 Task: Establish relationship between product and inventory object.
Action: Mouse moved to (938, 78)
Screenshot: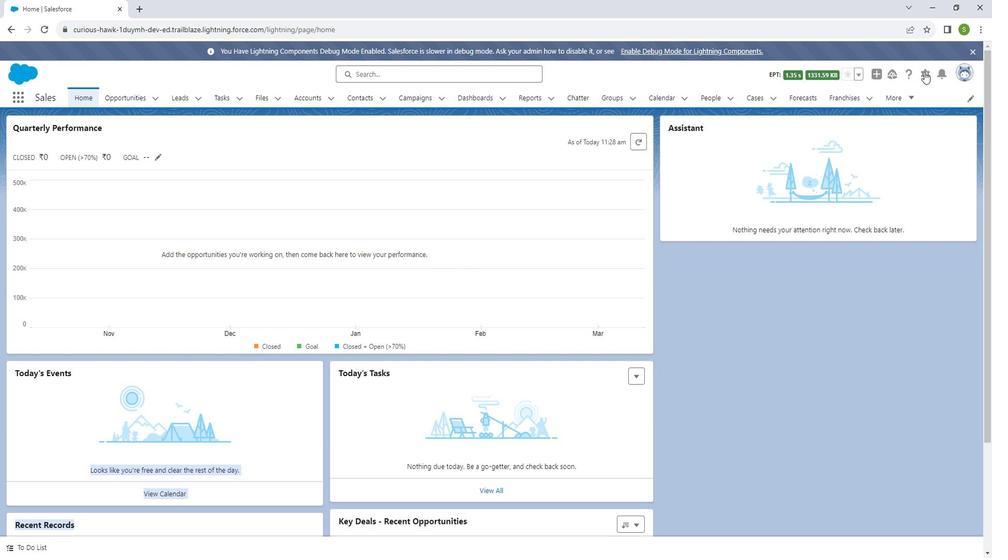 
Action: Mouse pressed left at (938, 78)
Screenshot: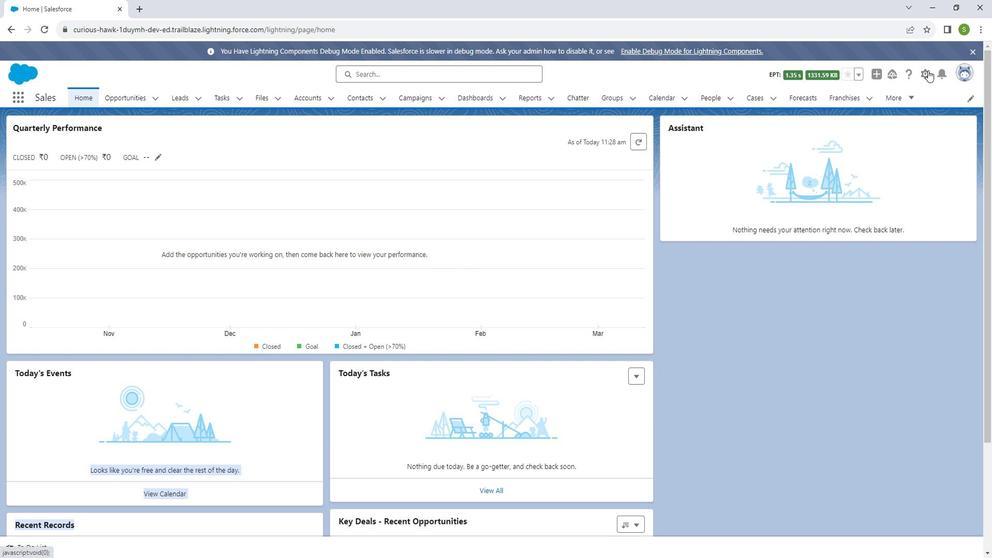 
Action: Mouse moved to (914, 111)
Screenshot: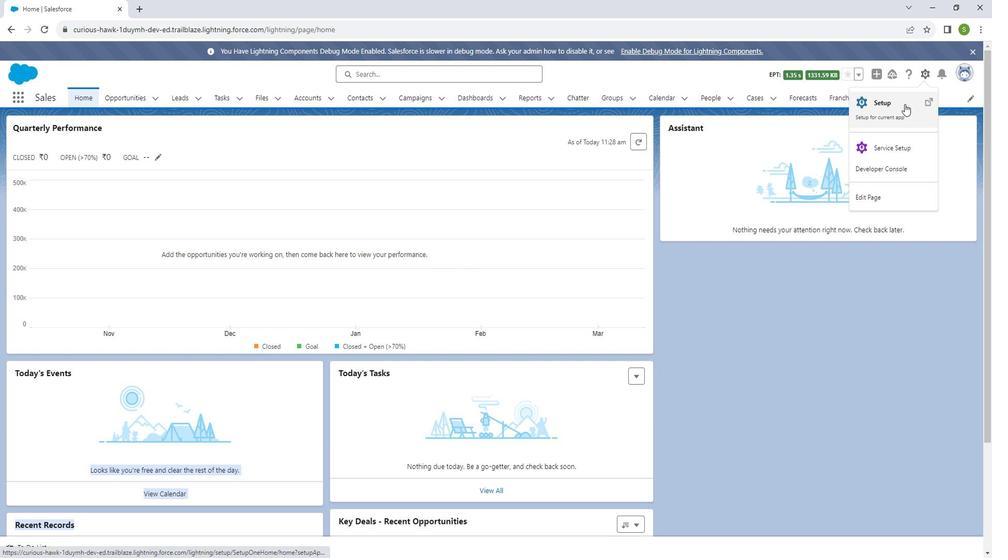 
Action: Mouse pressed left at (914, 111)
Screenshot: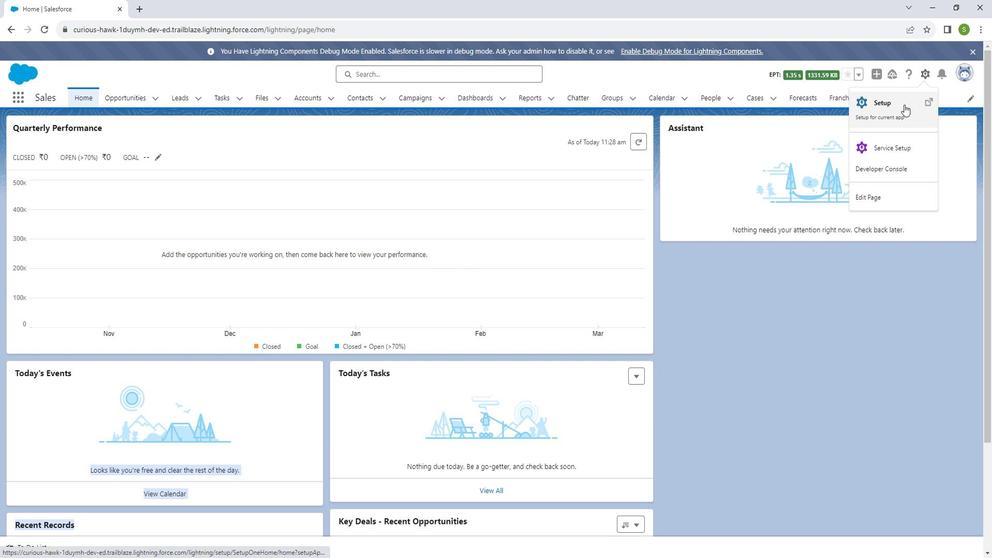 
Action: Mouse moved to (157, 103)
Screenshot: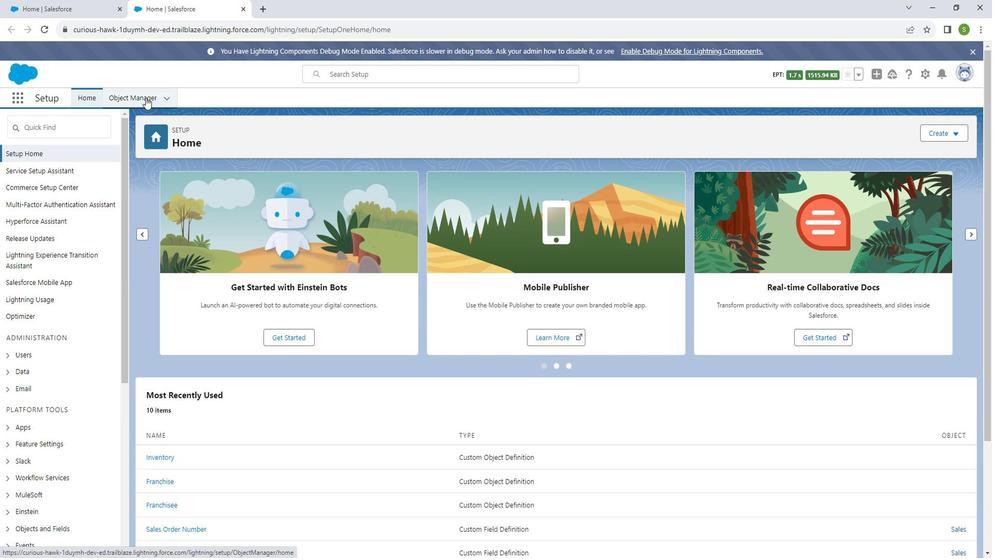 
Action: Mouse pressed left at (157, 103)
Screenshot: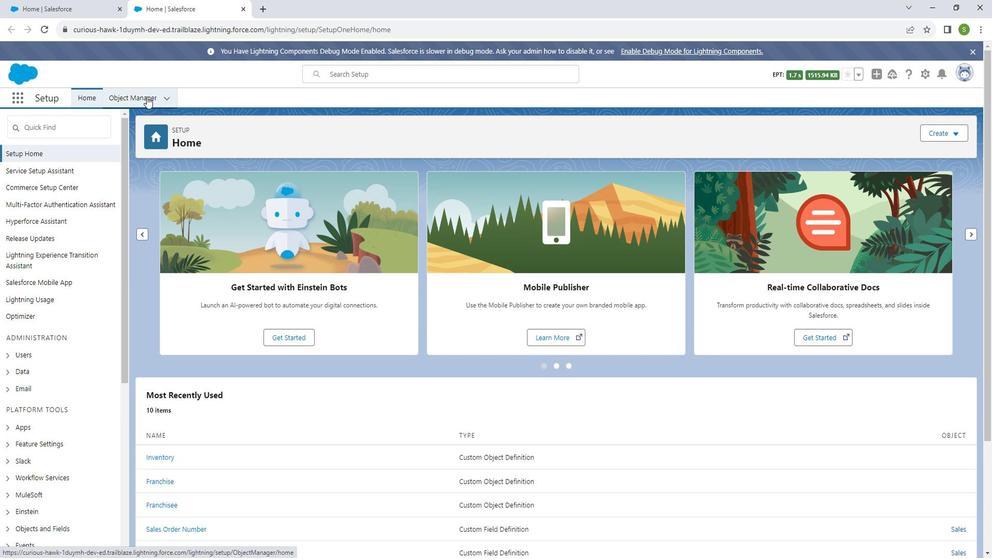 
Action: Mouse moved to (801, 140)
Screenshot: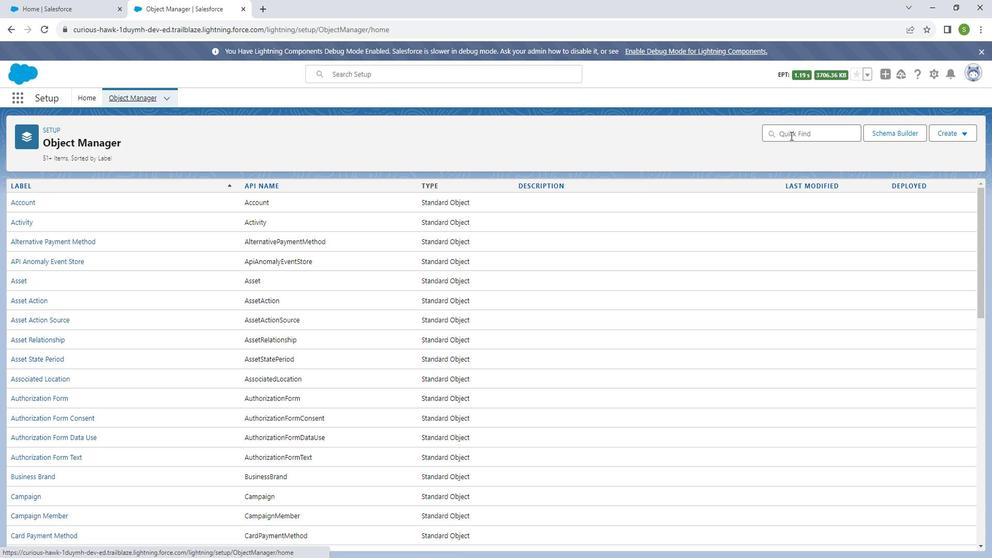 
Action: Mouse pressed left at (801, 140)
Screenshot: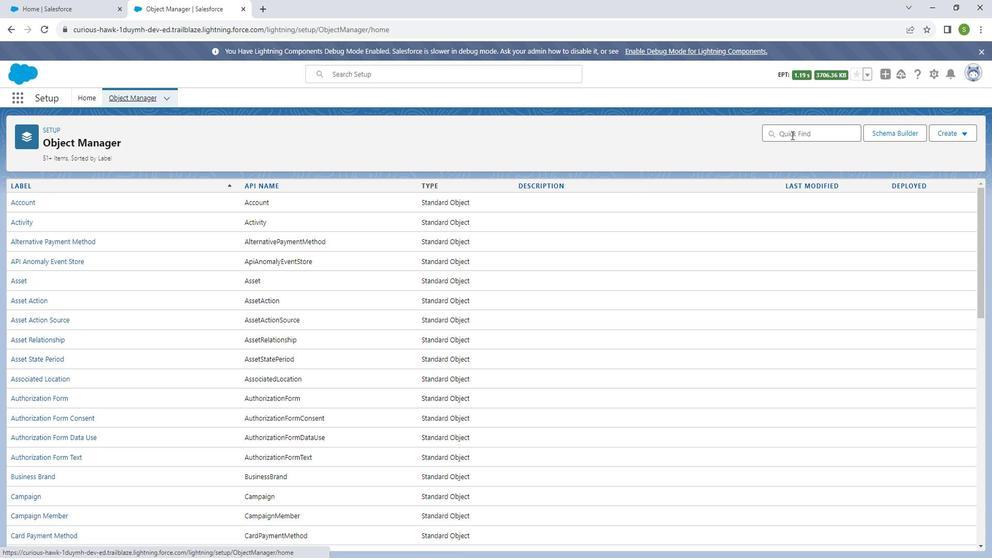 
Action: Mouse moved to (798, 143)
Screenshot: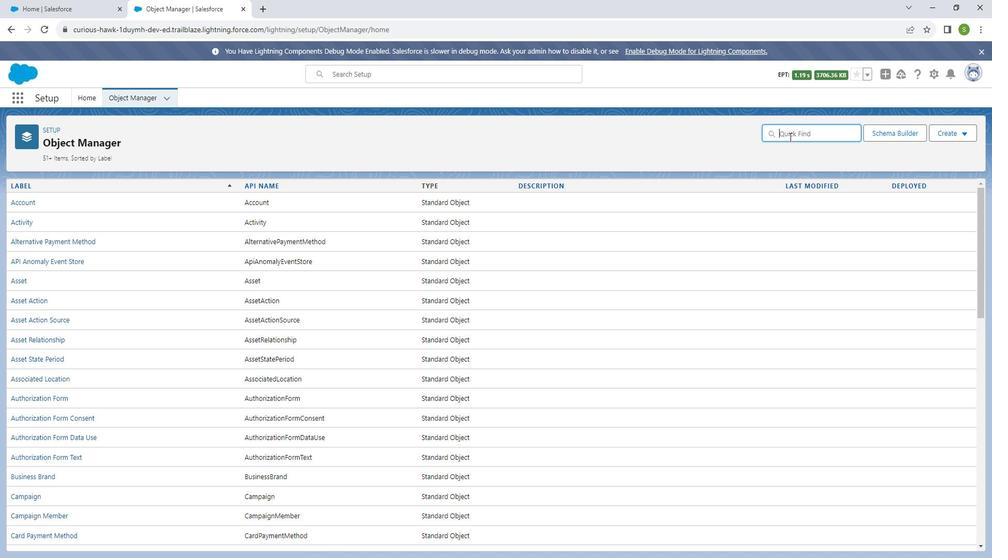 
Action: Key pressed in
Screenshot: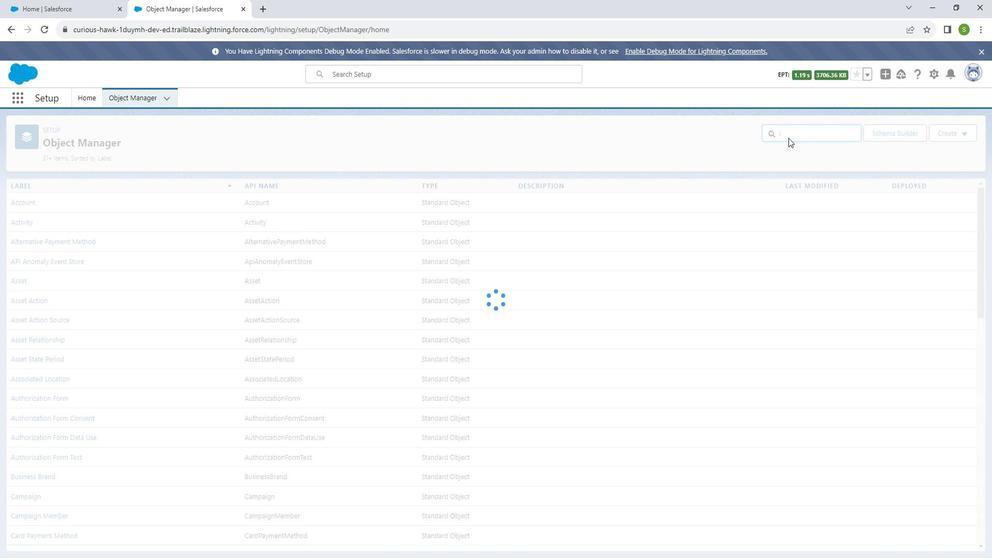 
Action: Mouse moved to (746, 166)
Screenshot: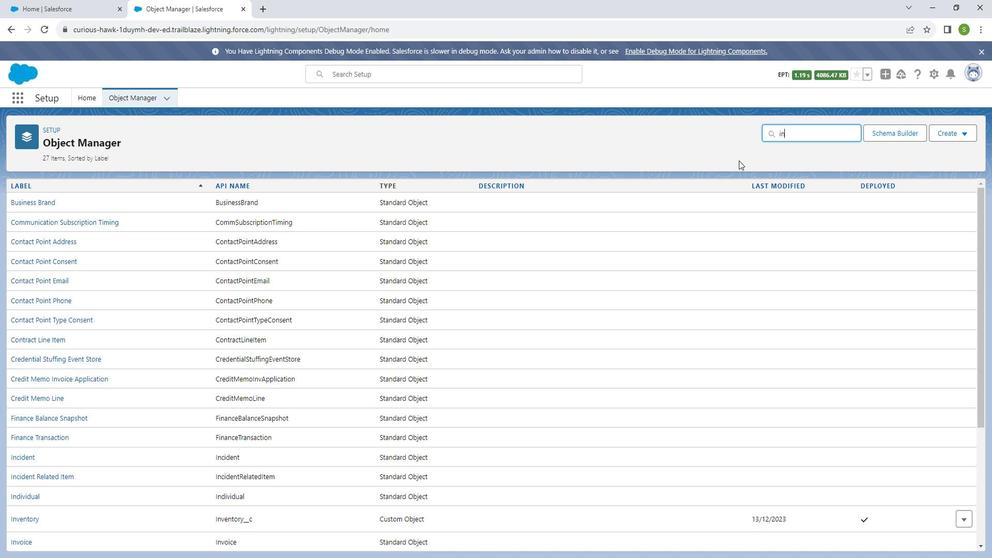 
Action: Key pressed ventory
Screenshot: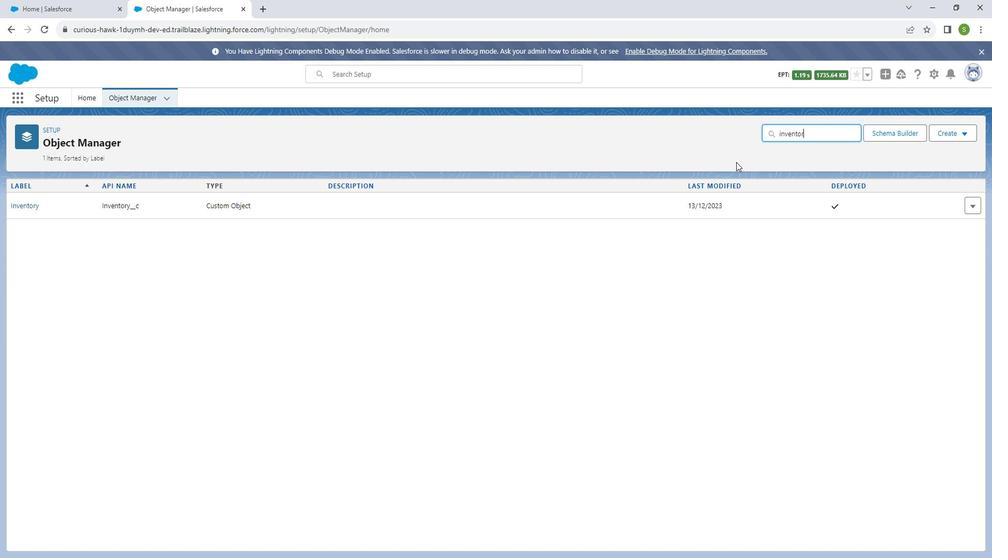 
Action: Mouse moved to (37, 207)
Screenshot: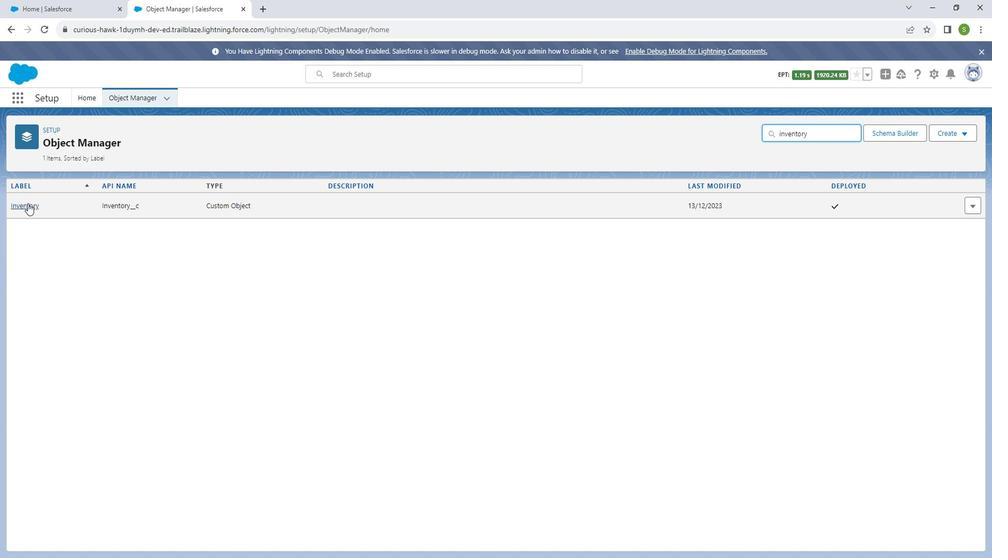 
Action: Mouse pressed left at (37, 207)
Screenshot: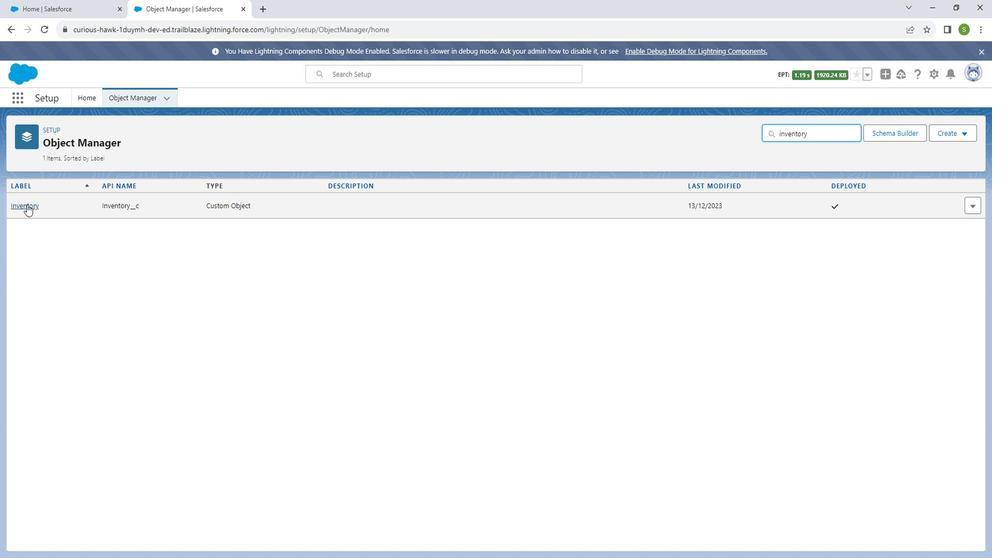 
Action: Mouse moved to (36, 208)
Screenshot: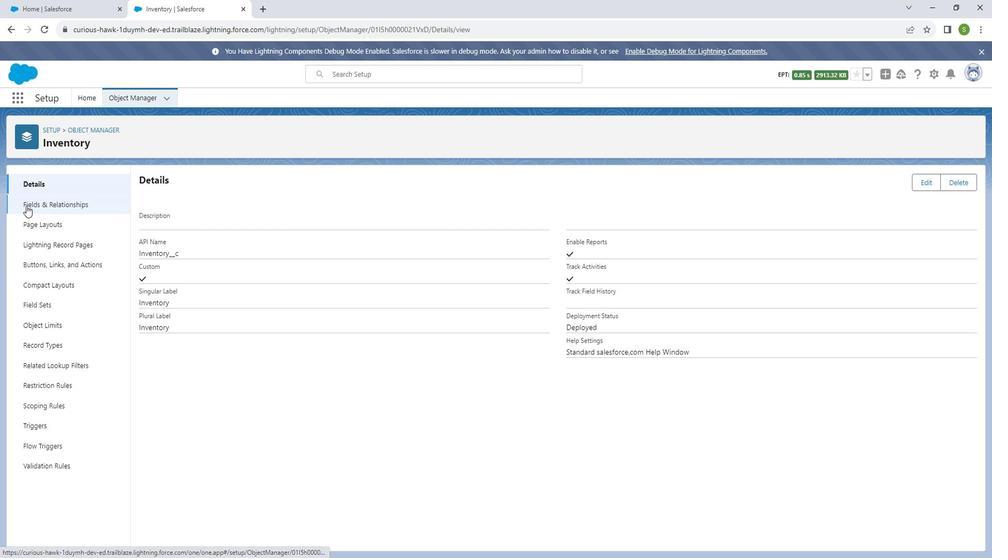 
Action: Mouse pressed left at (36, 208)
Screenshot: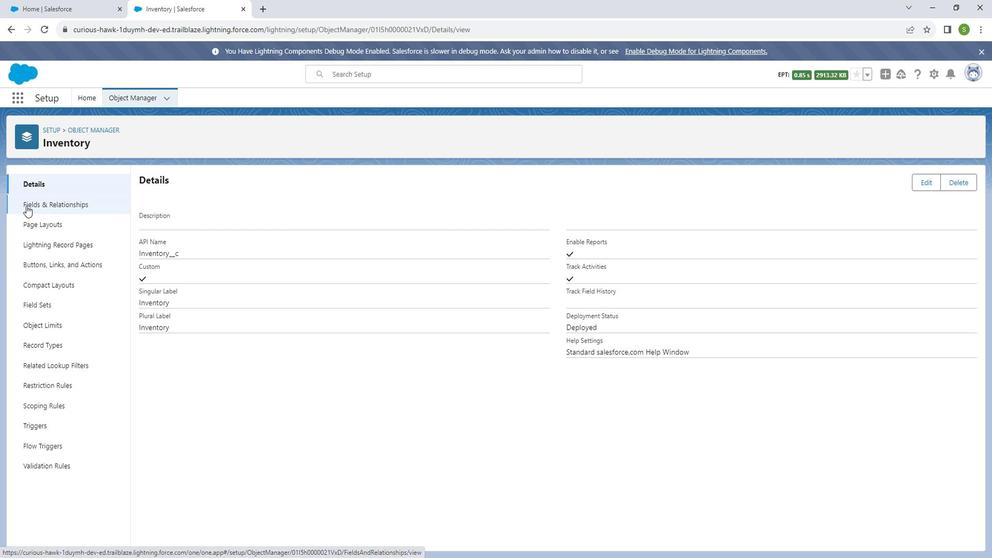 
Action: Mouse moved to (758, 183)
Screenshot: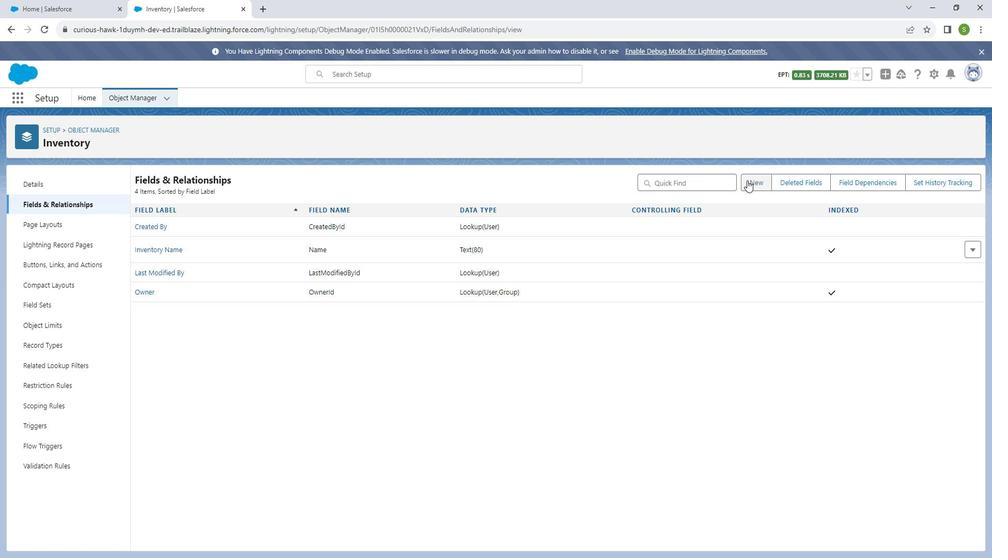 
Action: Mouse pressed left at (758, 183)
Screenshot: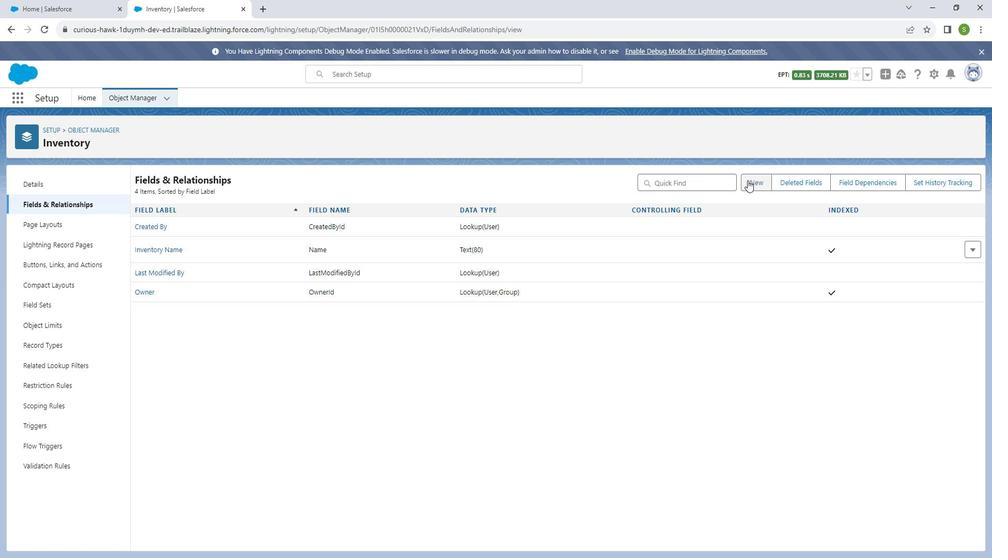 
Action: Mouse moved to (161, 370)
Screenshot: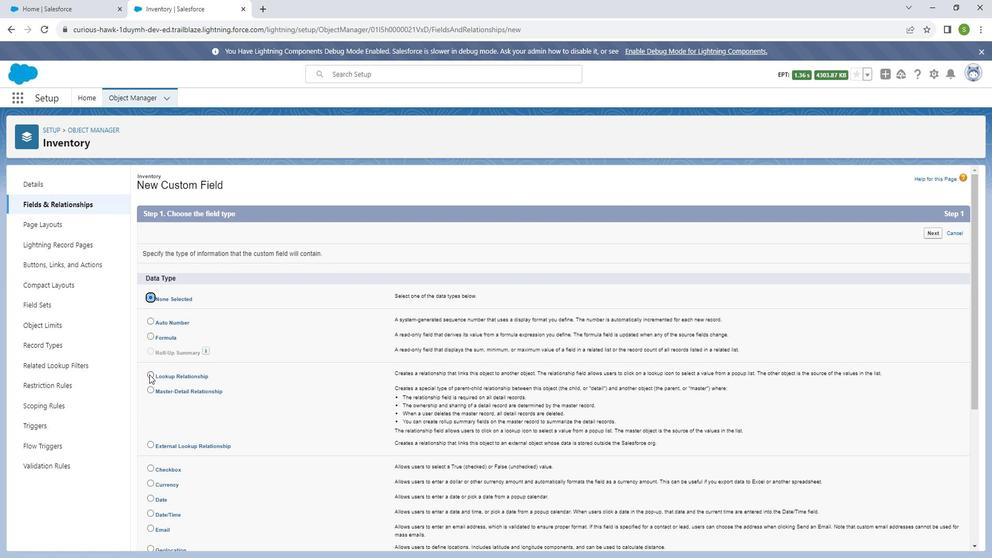 
Action: Mouse pressed left at (161, 370)
Screenshot: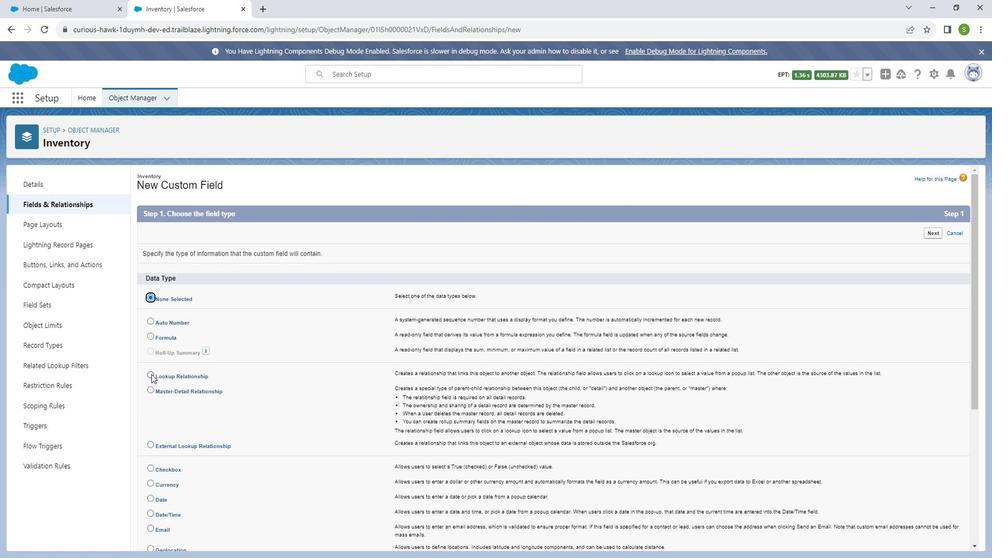 
Action: Mouse moved to (940, 231)
Screenshot: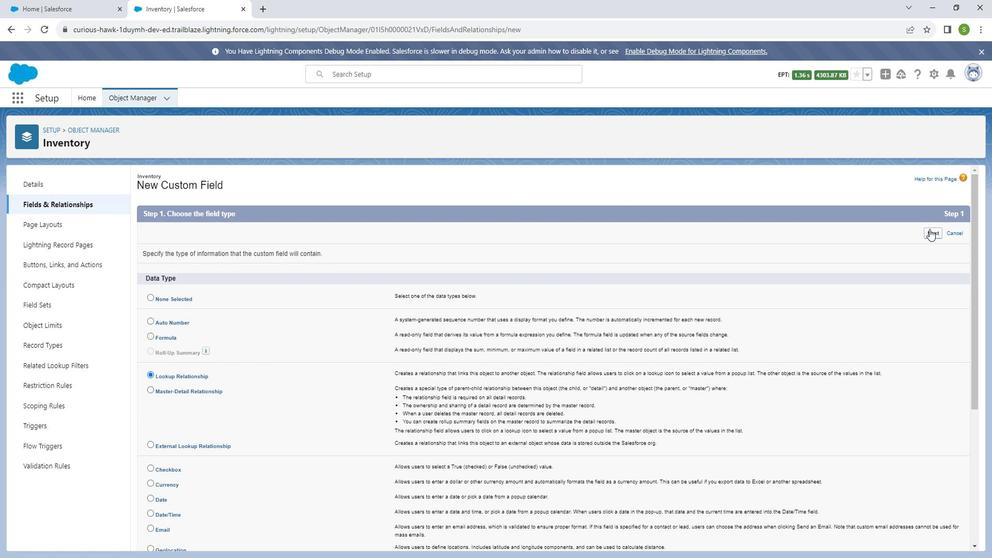 
Action: Mouse pressed left at (940, 231)
Screenshot: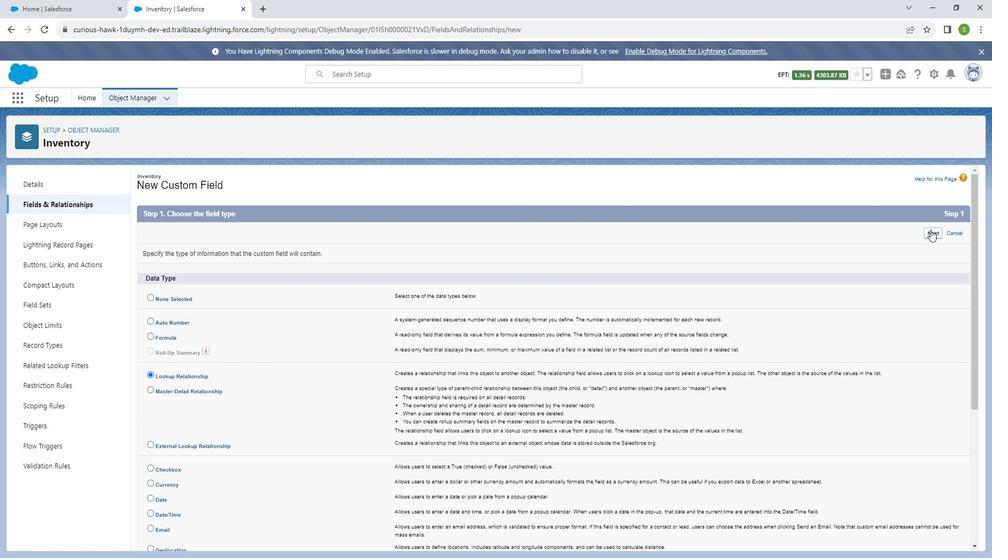 
Action: Mouse moved to (441, 277)
Screenshot: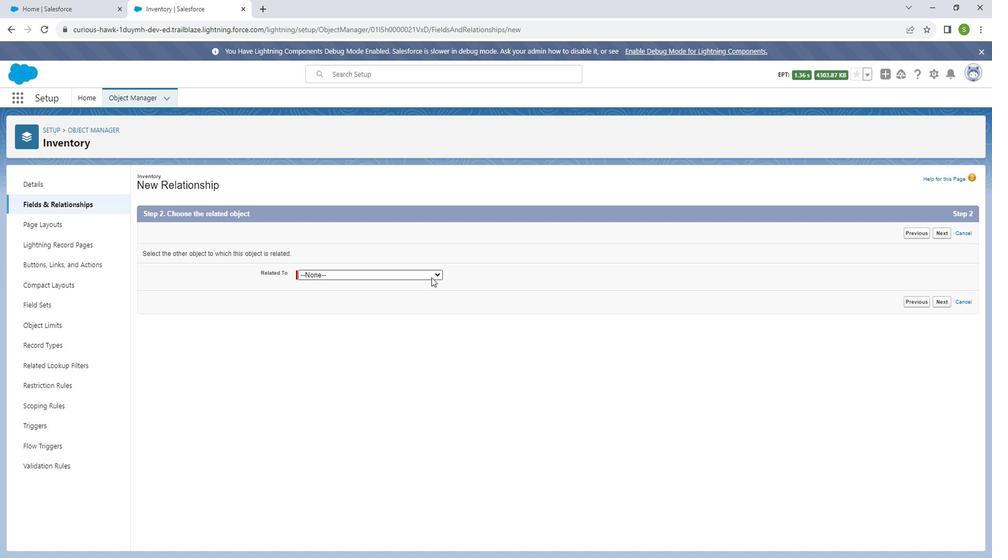 
Action: Mouse pressed left at (441, 277)
Screenshot: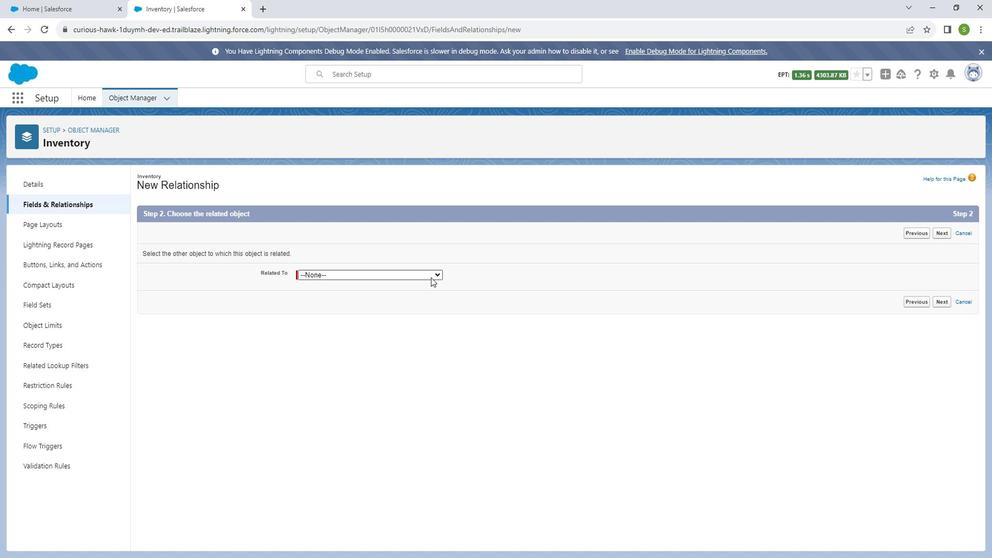 
Action: Mouse moved to (421, 318)
Screenshot: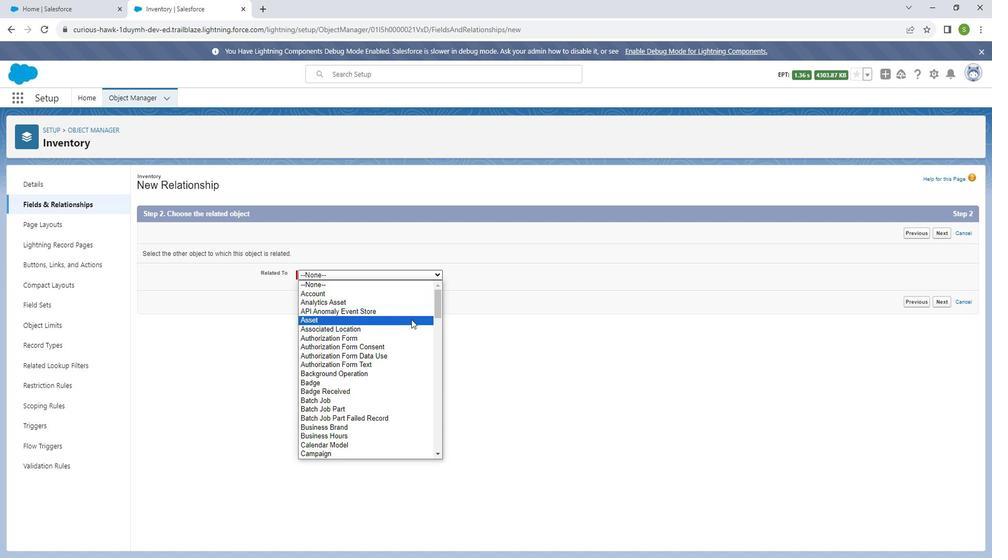 
Action: Mouse scrolled (421, 317) with delta (0, 0)
Screenshot: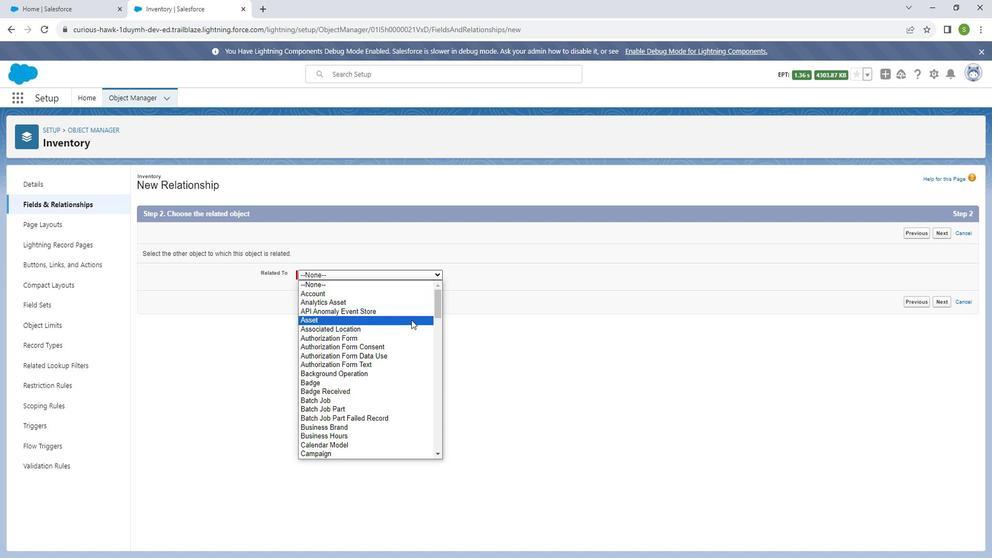 
Action: Mouse moved to (385, 423)
Screenshot: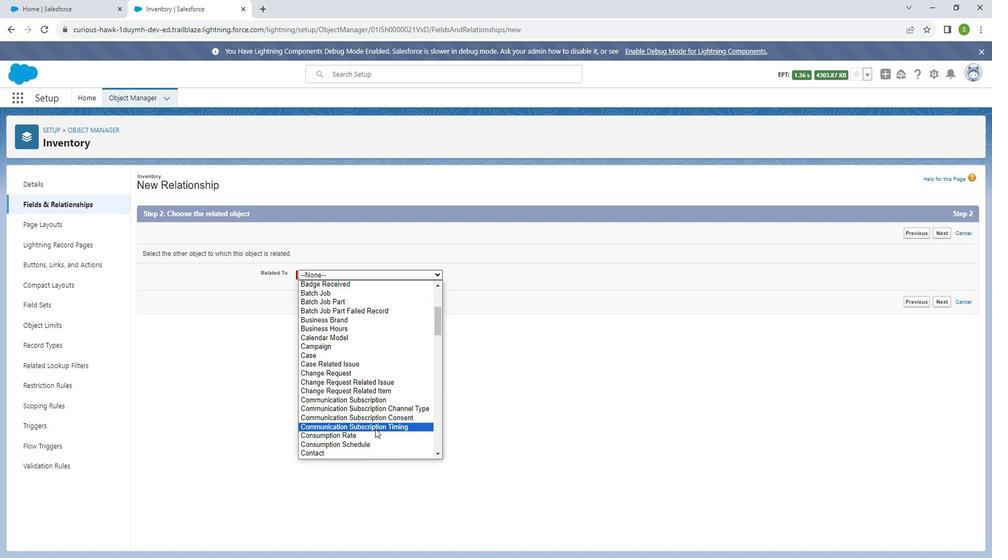 
Action: Mouse scrolled (385, 423) with delta (0, 0)
Screenshot: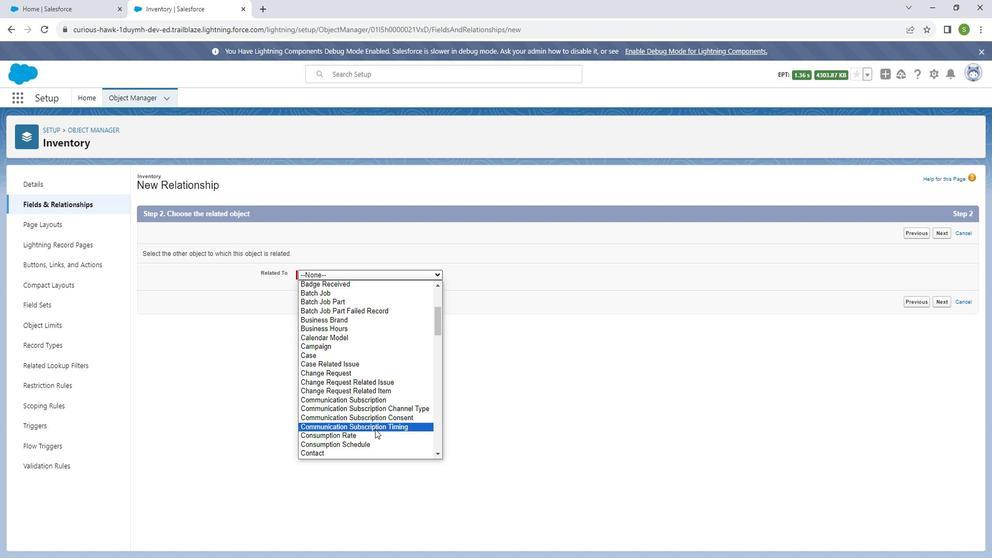 
Action: Mouse moved to (380, 439)
Screenshot: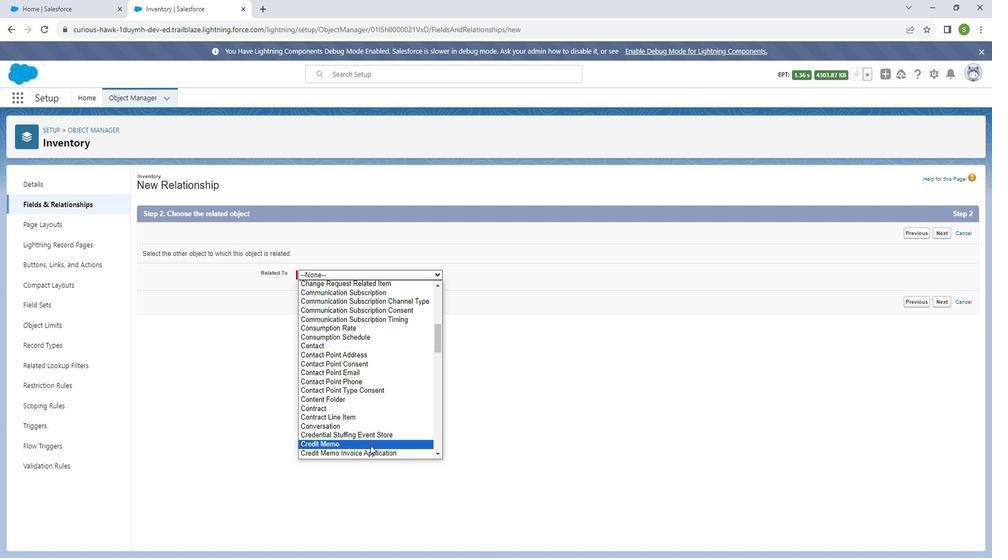 
Action: Mouse scrolled (380, 439) with delta (0, 0)
Screenshot: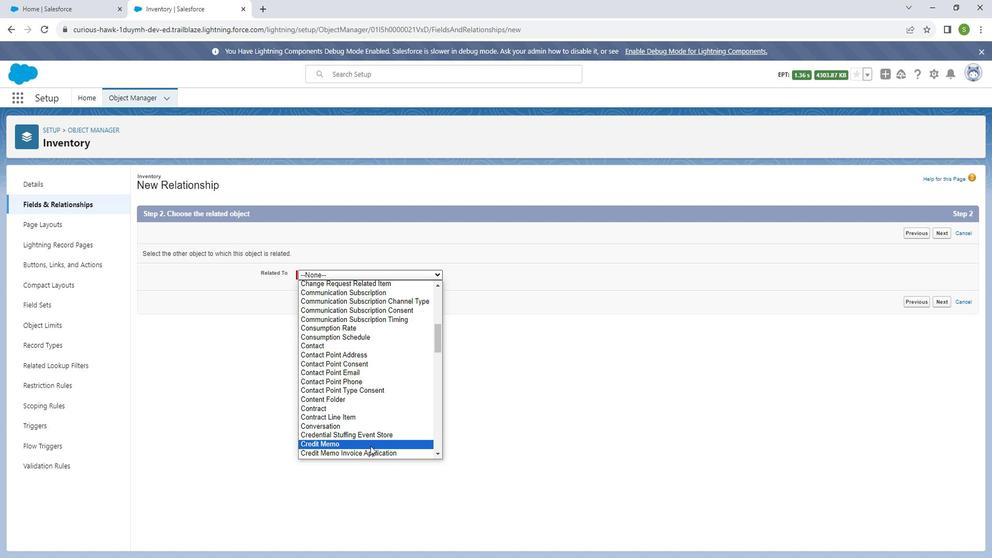 
Action: Mouse moved to (393, 392)
Screenshot: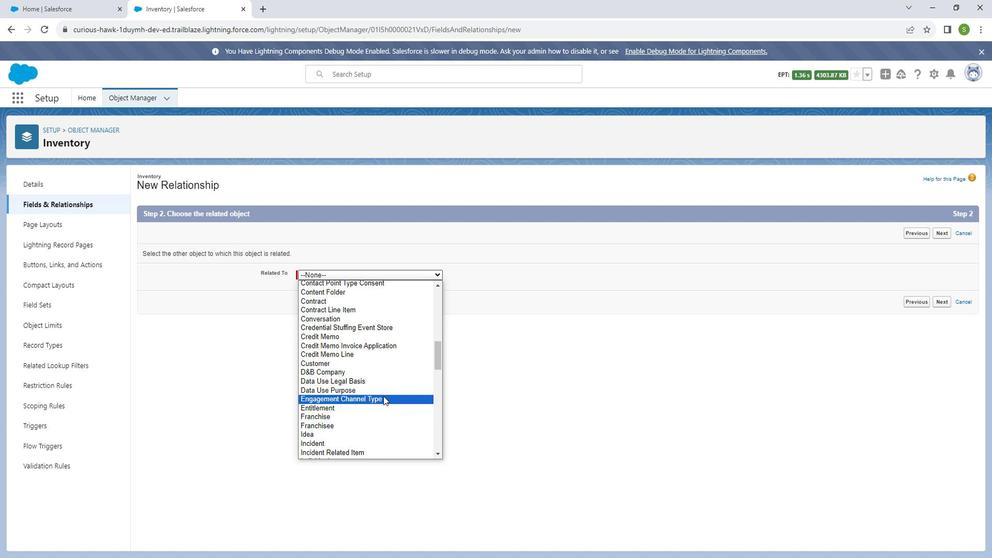 
Action: Mouse scrolled (393, 392) with delta (0, 0)
Screenshot: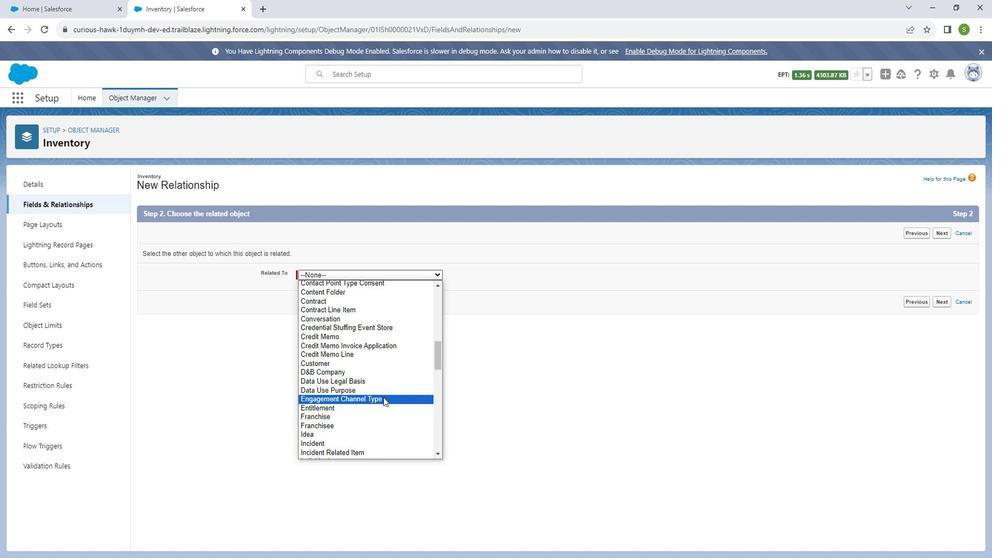 
Action: Mouse moved to (388, 419)
Screenshot: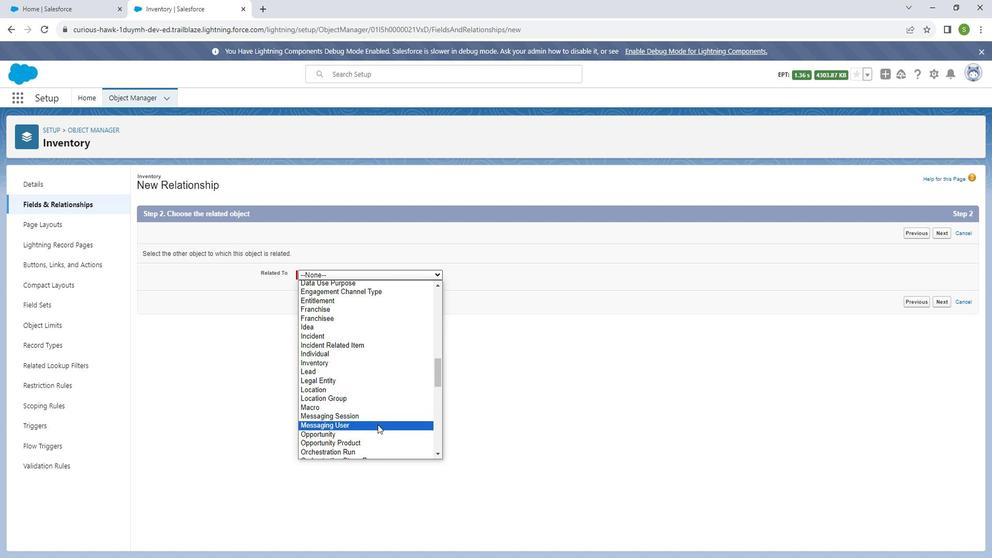 
Action: Mouse scrolled (388, 419) with delta (0, 0)
Screenshot: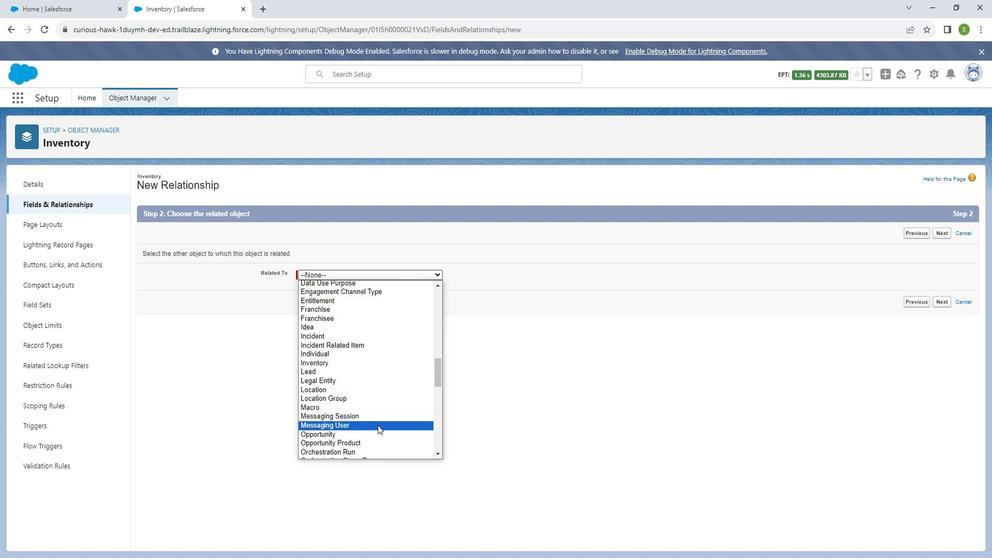 
Action: Mouse moved to (395, 393)
Screenshot: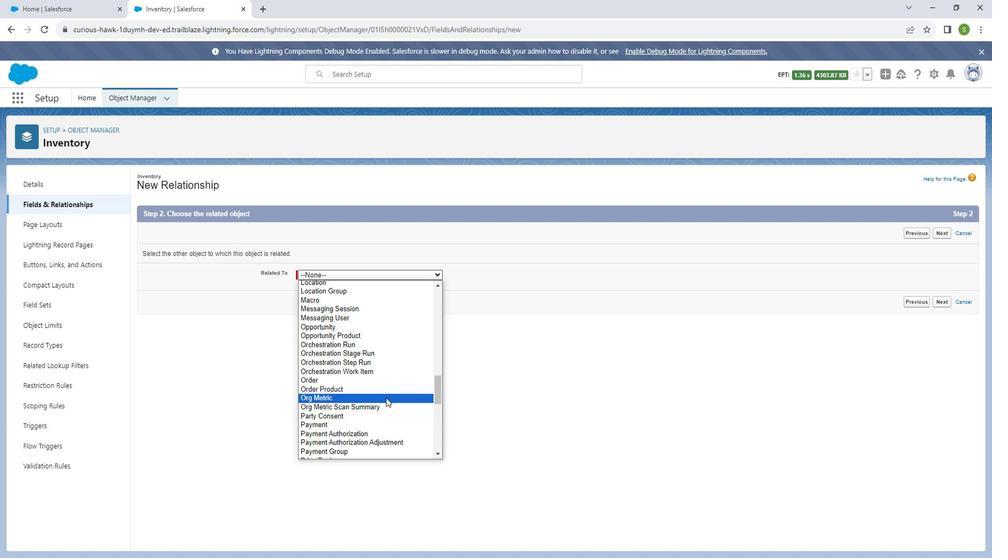 
Action: Mouse scrolled (395, 393) with delta (0, 0)
Screenshot: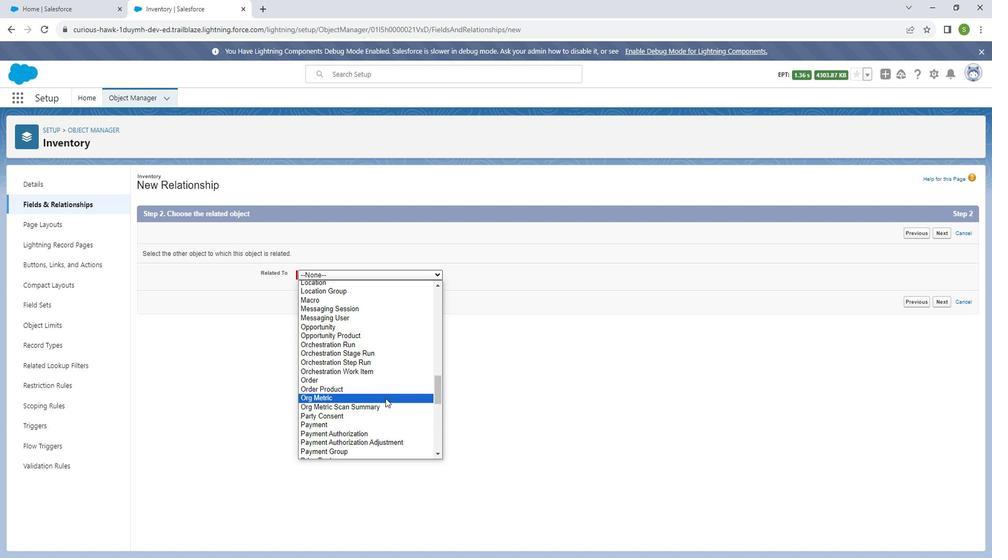 
Action: Mouse moved to (373, 393)
Screenshot: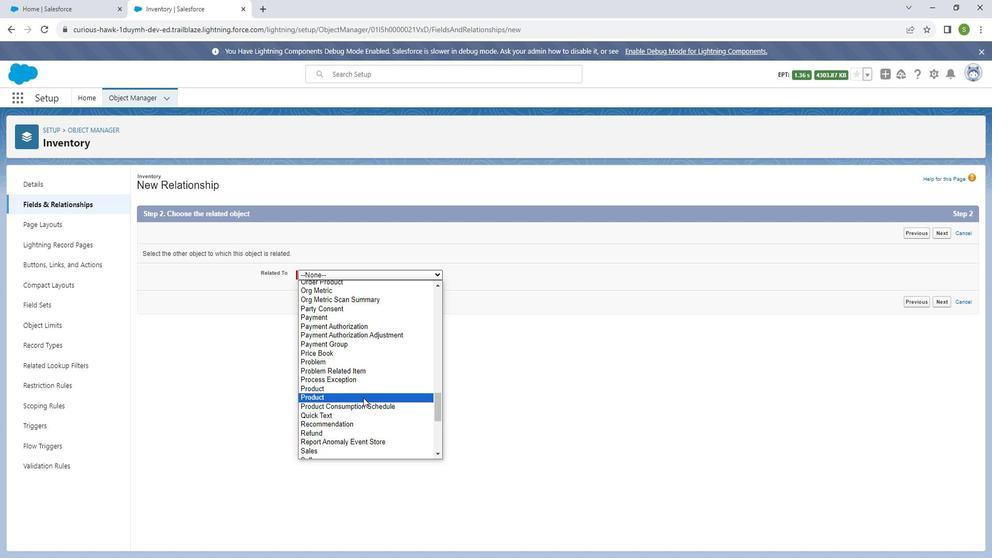 
Action: Mouse pressed left at (373, 393)
Screenshot: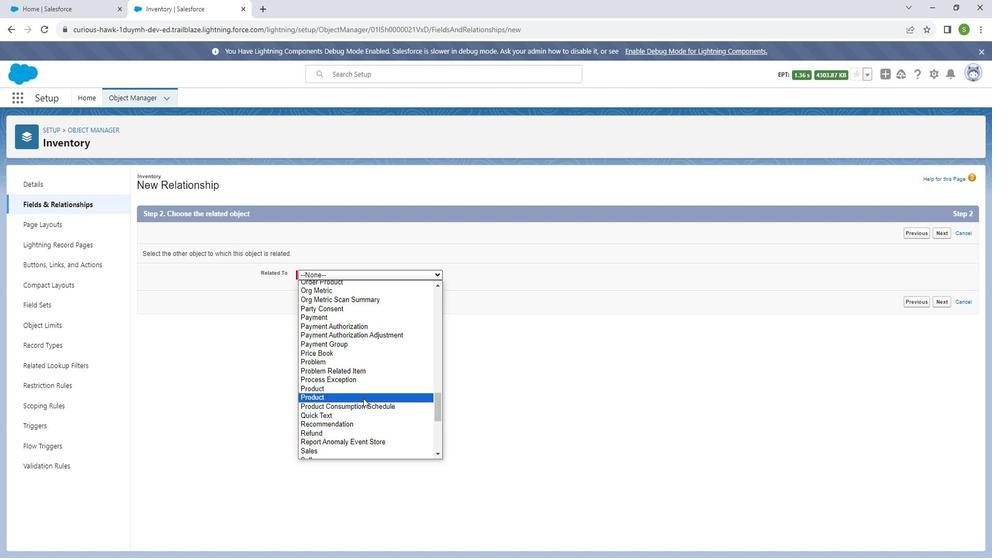 
Action: Mouse moved to (955, 237)
Screenshot: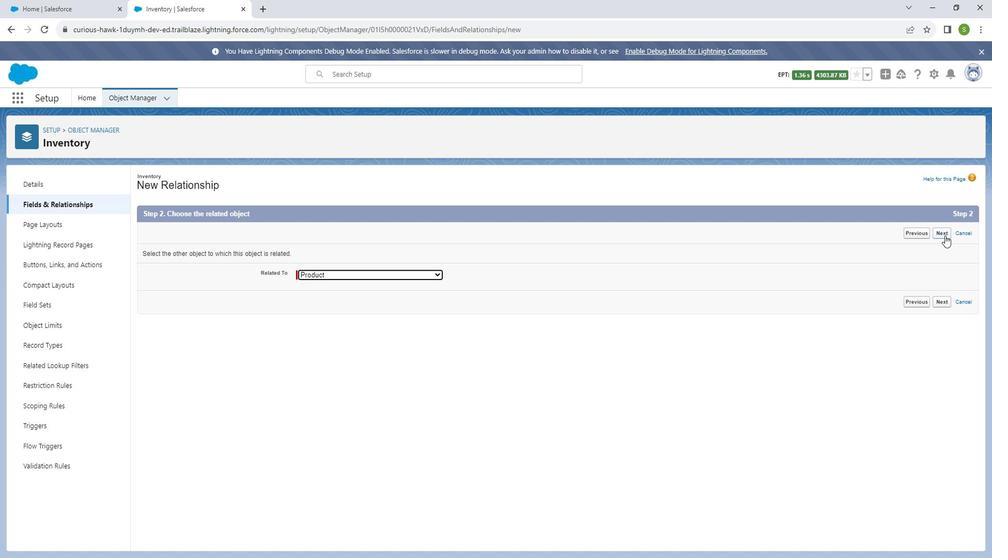 
Action: Mouse pressed left at (955, 237)
Screenshot: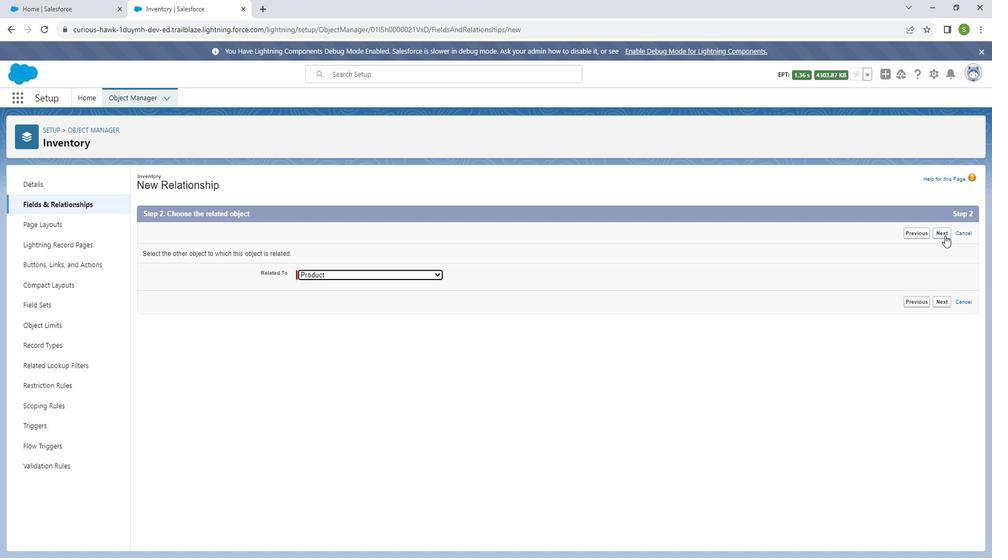 
Action: Mouse moved to (381, 282)
Screenshot: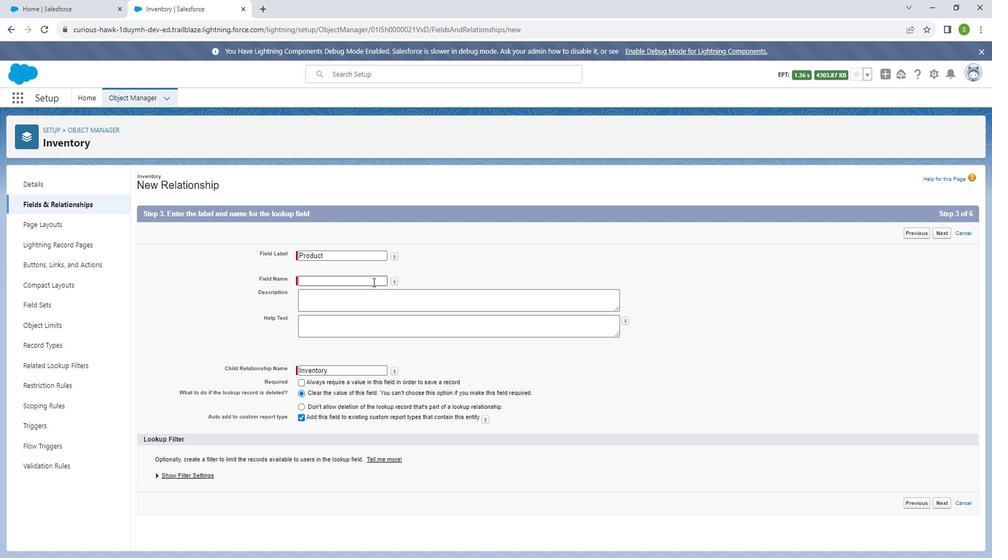 
Action: Mouse pressed left at (381, 282)
Screenshot: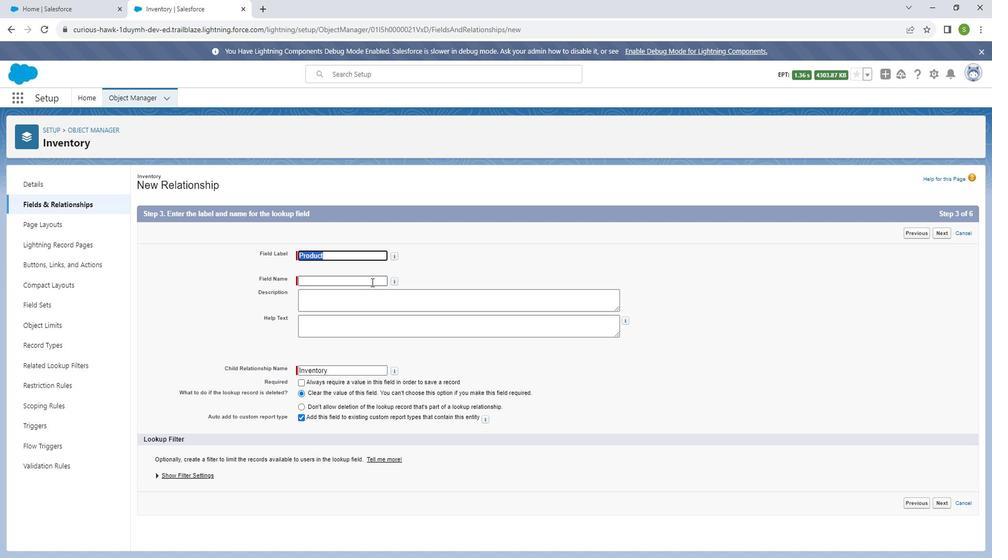 
Action: Mouse moved to (378, 296)
Screenshot: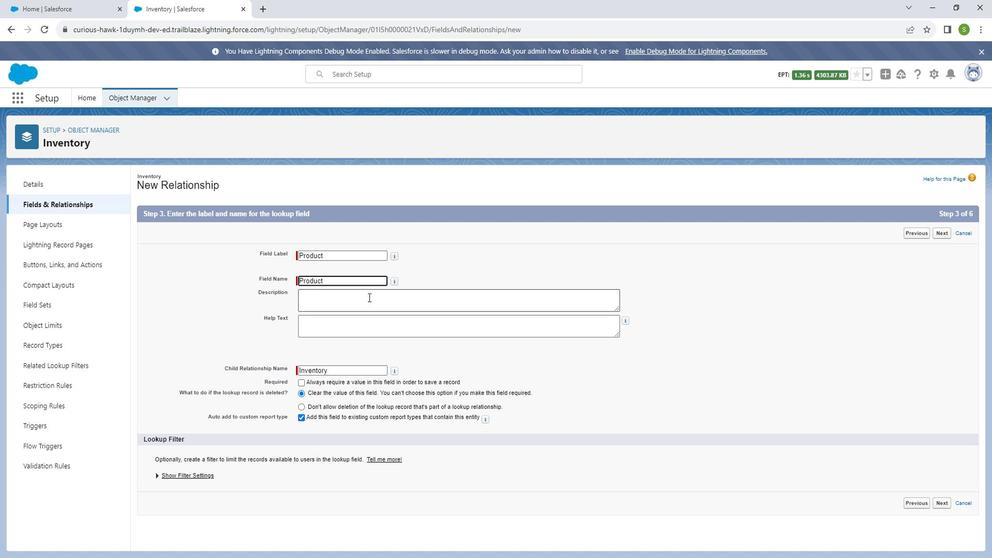 
Action: Mouse pressed left at (378, 296)
Screenshot: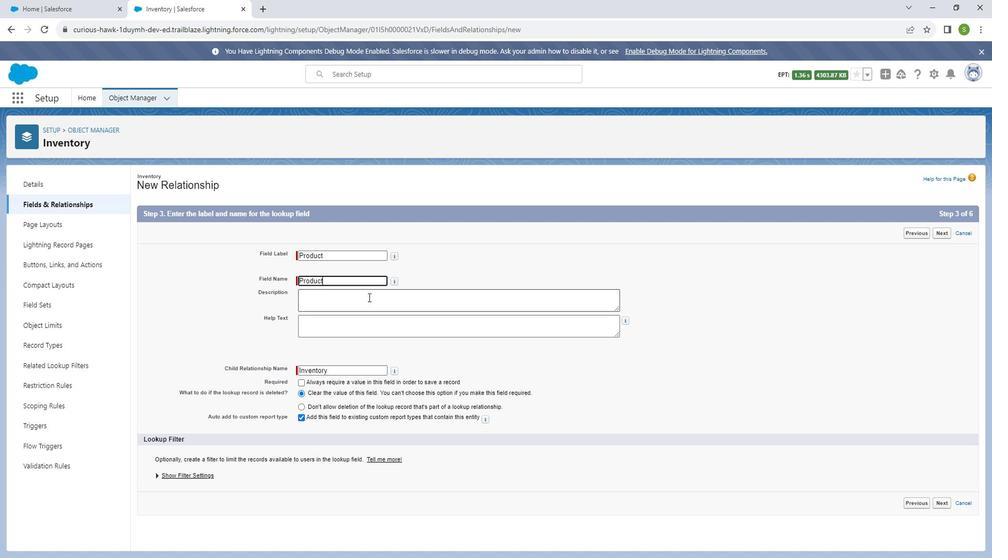 
Action: Mouse moved to (379, 297)
Screenshot: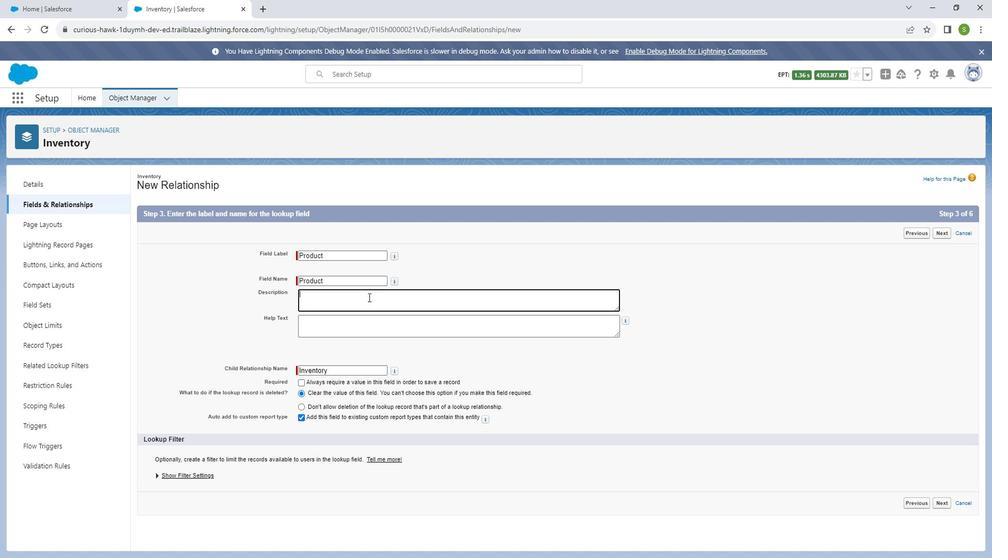 
Action: Key pressed <Key.shift_r>This<Key.space>object<Key.space>represent<Key.space>individual<Key.space>products<Key.space>or<Key.space>services<Key.space>offered<Key.space>by<Key.space>the<Key.space>organisation.<Key.space><Key.shift_r>Each<Key.space>record<Key.space>corresponds<Key.space>to<Key.space>a<Key.space>specific<Key.space>product<Key.space>and<Key.space>contains<Key.space>about<Key.space><Key.backspace><Key.backspace><Key.backspace><Key.backspace><Key.backspace><Key.backspace>relevant<Key.space>information<Key.space>about<Key.space>its<Key.space>characteristic<Key.space><Key.backspace>,<Key.space>pricing,<Key.space>and<Key.space>availability.
Screenshot: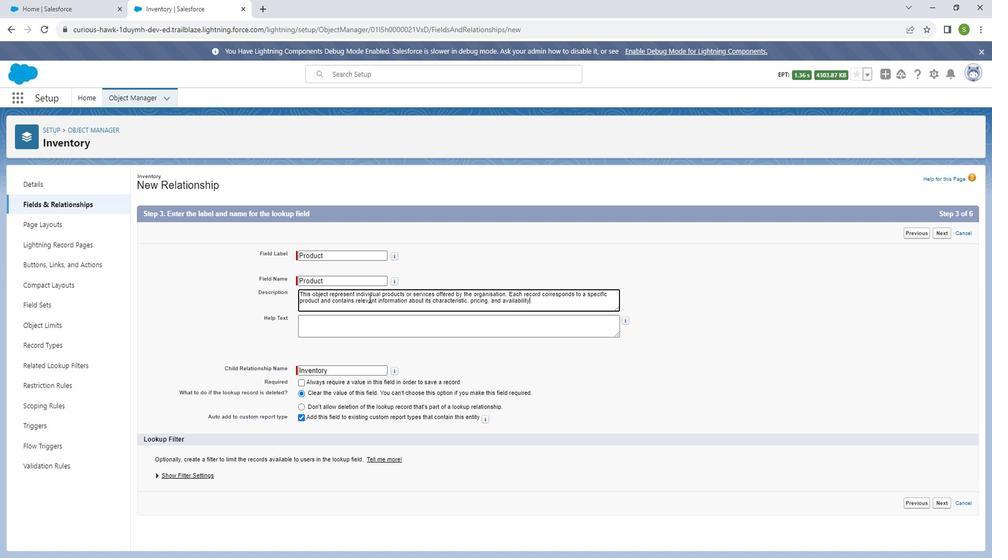 
Action: Mouse moved to (350, 325)
Screenshot: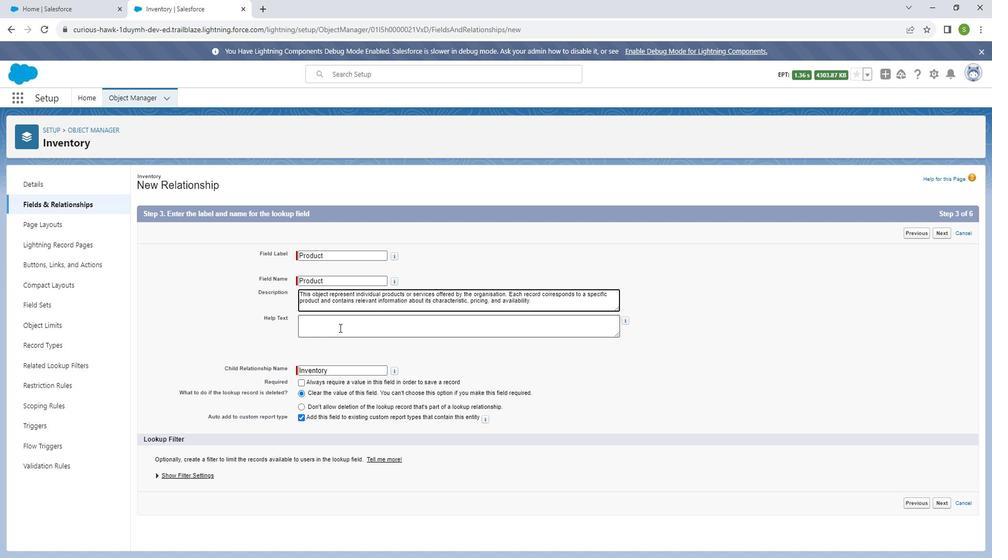 
Action: Mouse pressed left at (350, 325)
Screenshot: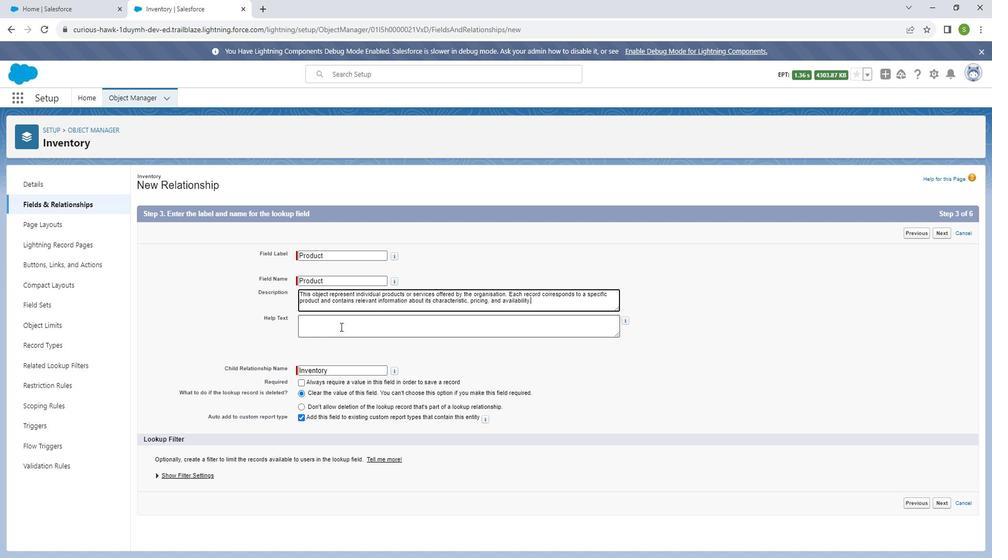 
Action: Mouse moved to (350, 325)
Screenshot: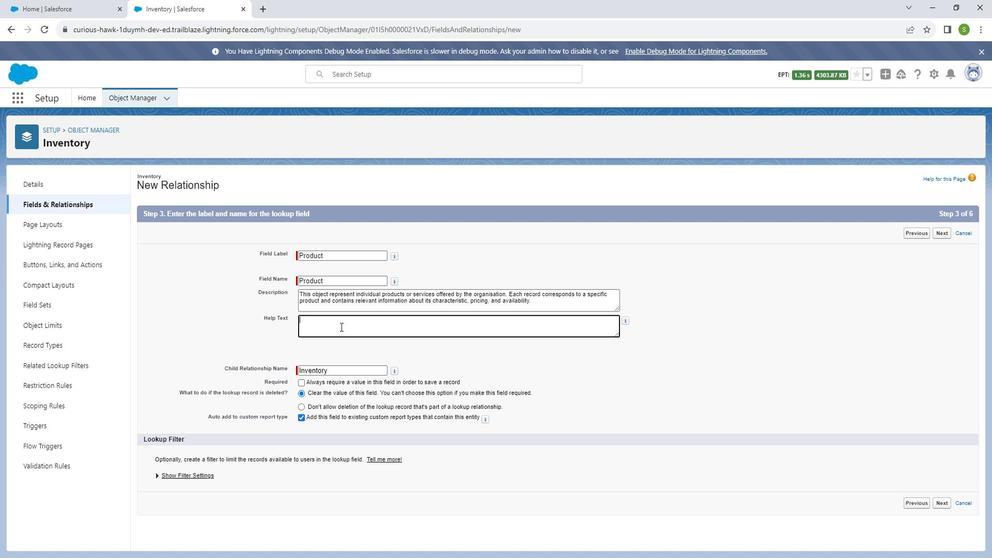 
Action: Key pressed <Key.shift_r>Enter<Key.space>the<Key.space><Key.shift_r>Product<Key.space>name<Key.space>that<Key.space>uniquely<Key.space>identifies<Key.space>the<Key.space>product<Key.space><Key.backspace>.
Screenshot: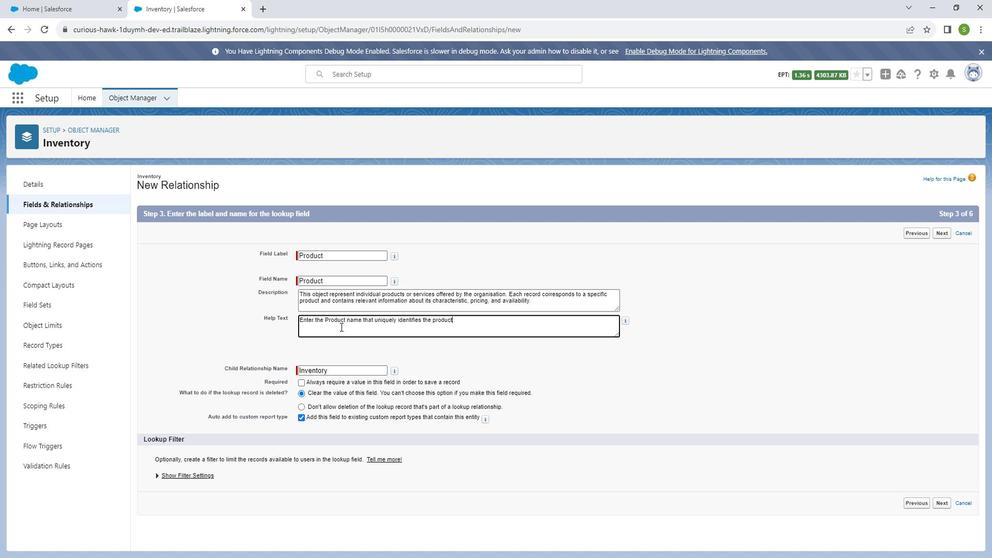 
Action: Mouse moved to (322, 379)
Screenshot: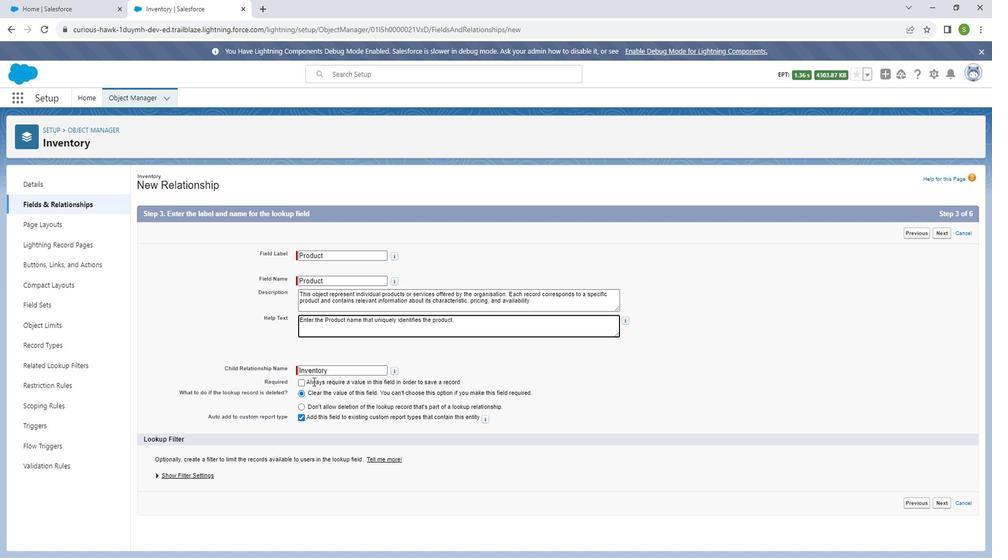 
Action: Mouse pressed left at (322, 379)
Screenshot: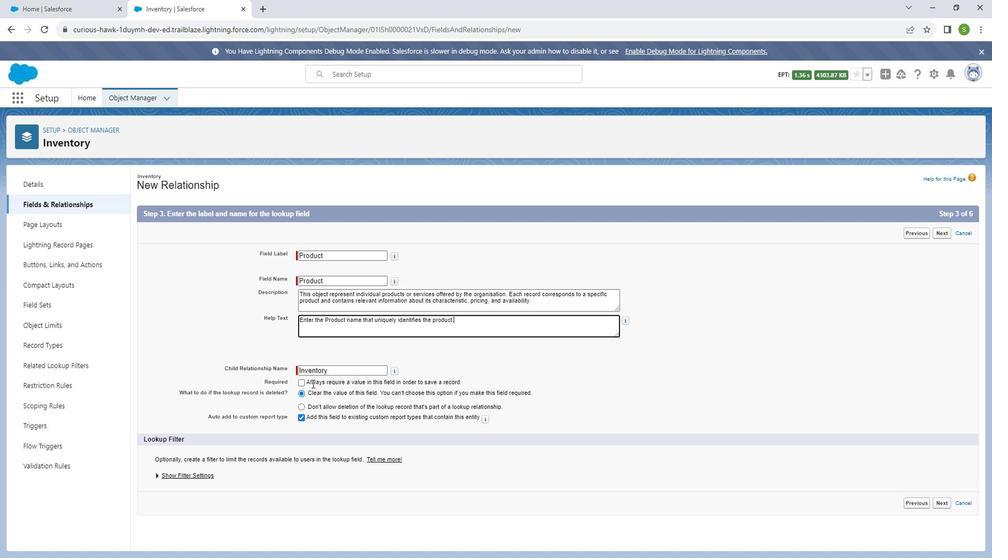 
Action: Mouse moved to (313, 377)
Screenshot: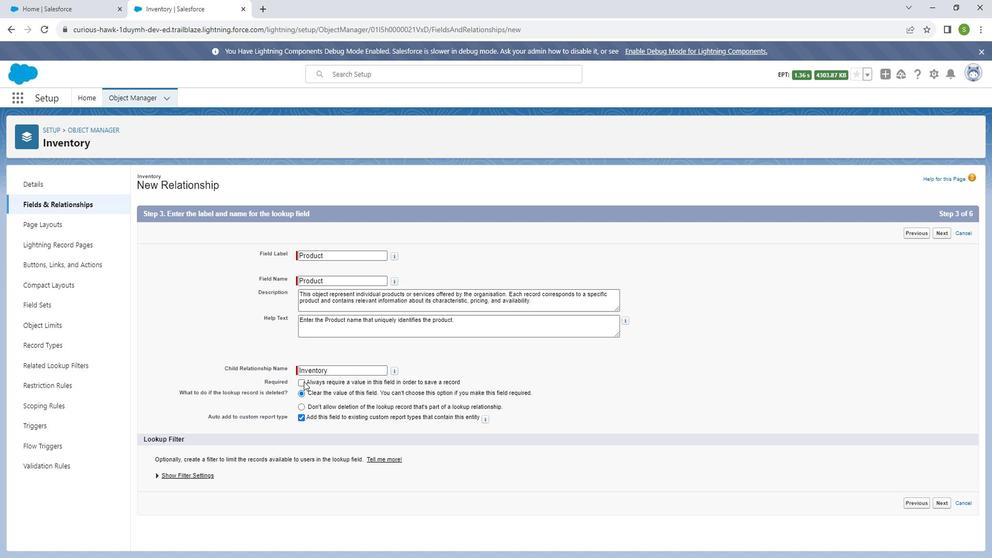 
Action: Mouse pressed left at (313, 377)
Screenshot: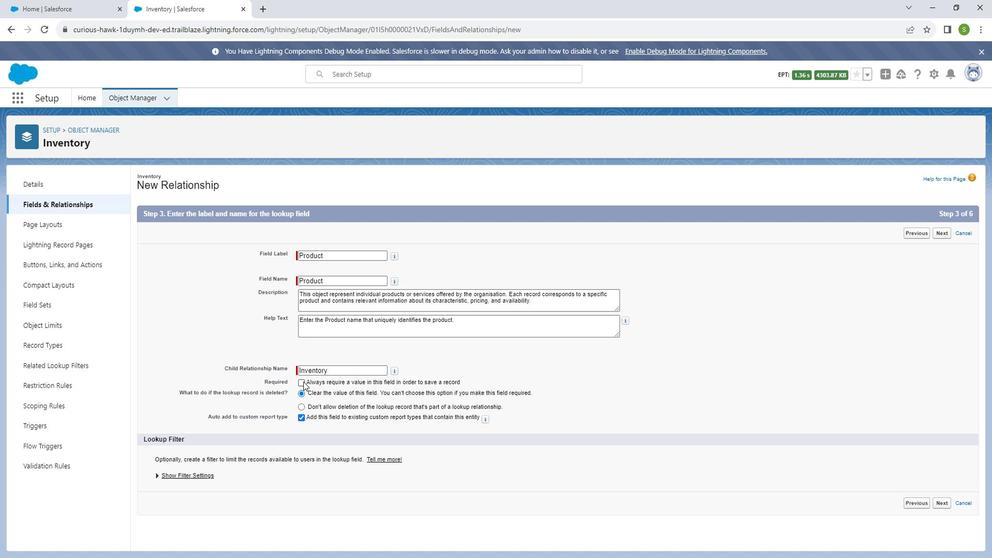 
Action: Mouse moved to (953, 492)
Screenshot: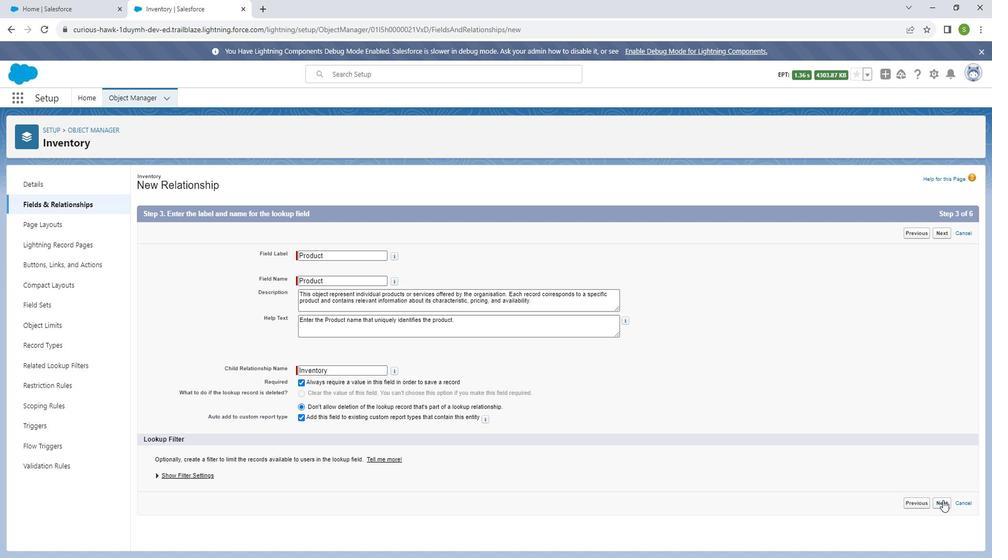 
Action: Mouse pressed left at (953, 492)
Screenshot: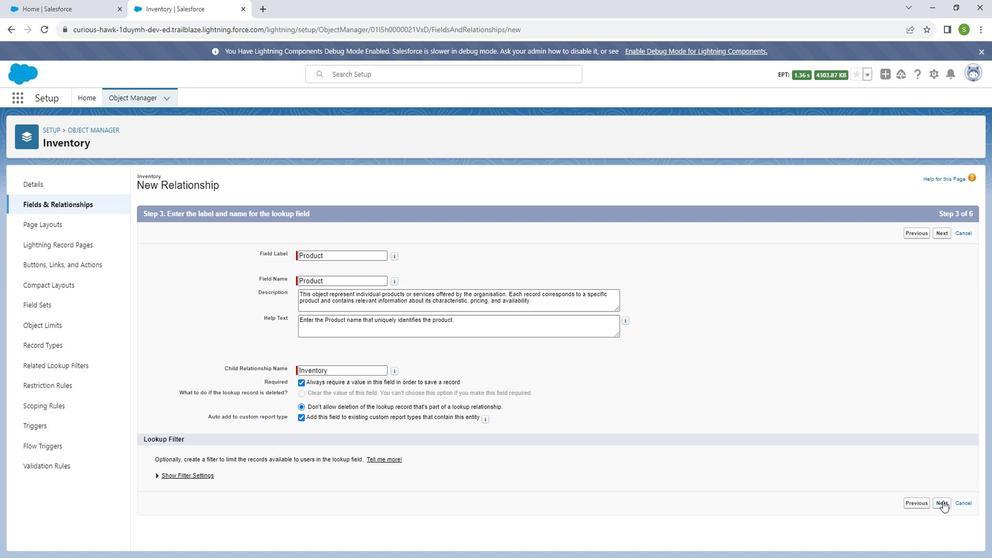 
Action: Mouse moved to (898, 323)
Screenshot: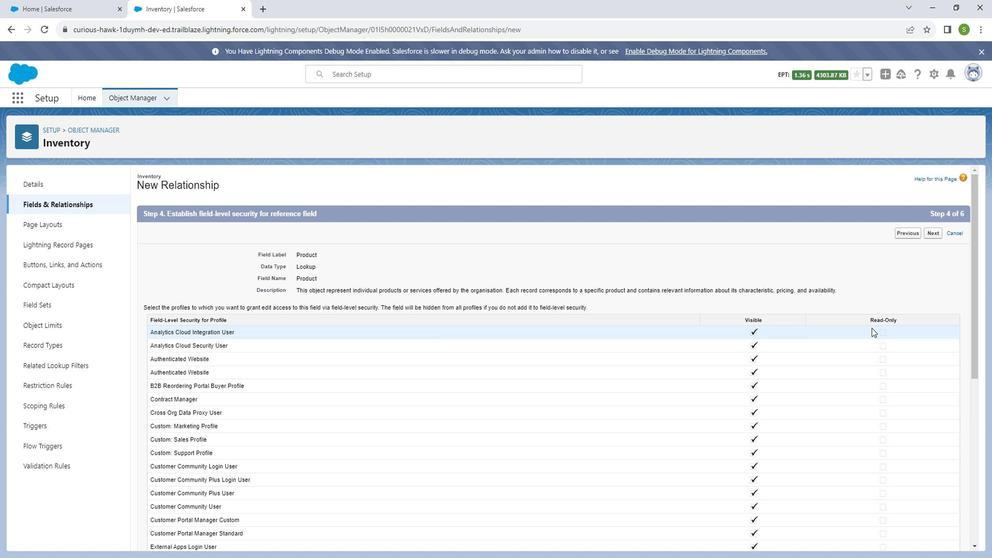 
Action: Mouse scrolled (898, 322) with delta (0, 0)
Screenshot: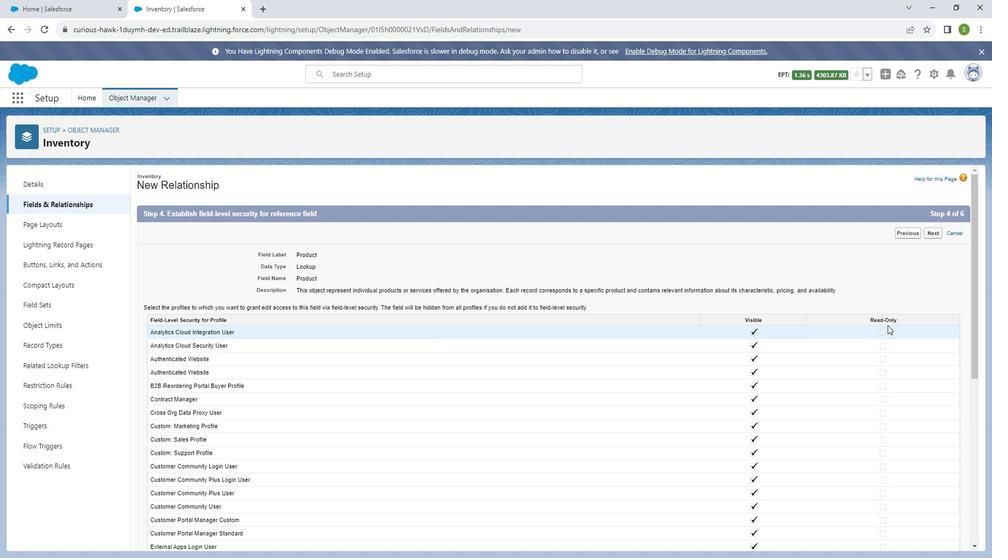
Action: Mouse moved to (898, 323)
Screenshot: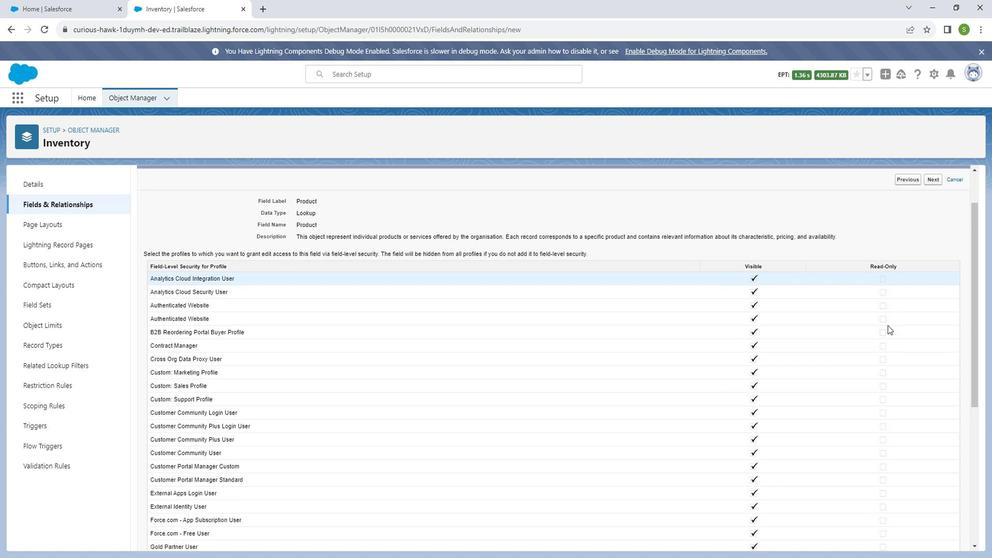 
Action: Mouse scrolled (898, 323) with delta (0, 0)
Screenshot: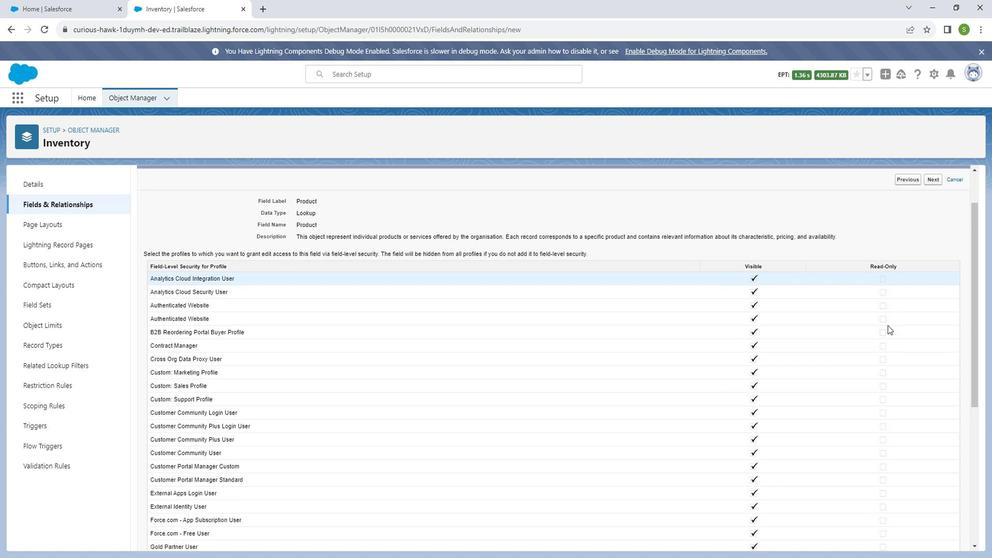 
Action: Mouse moved to (890, 325)
Screenshot: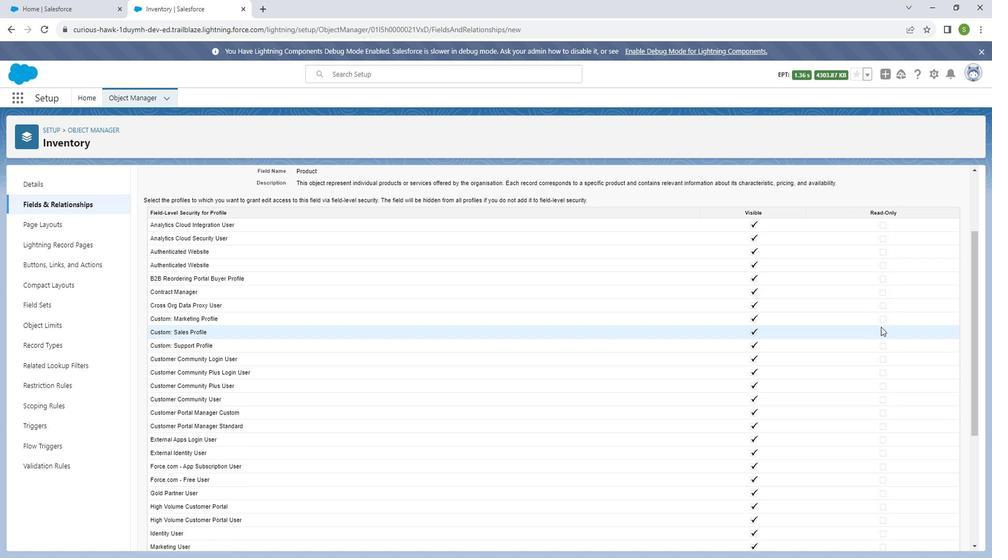
Action: Mouse scrolled (890, 325) with delta (0, 0)
Screenshot: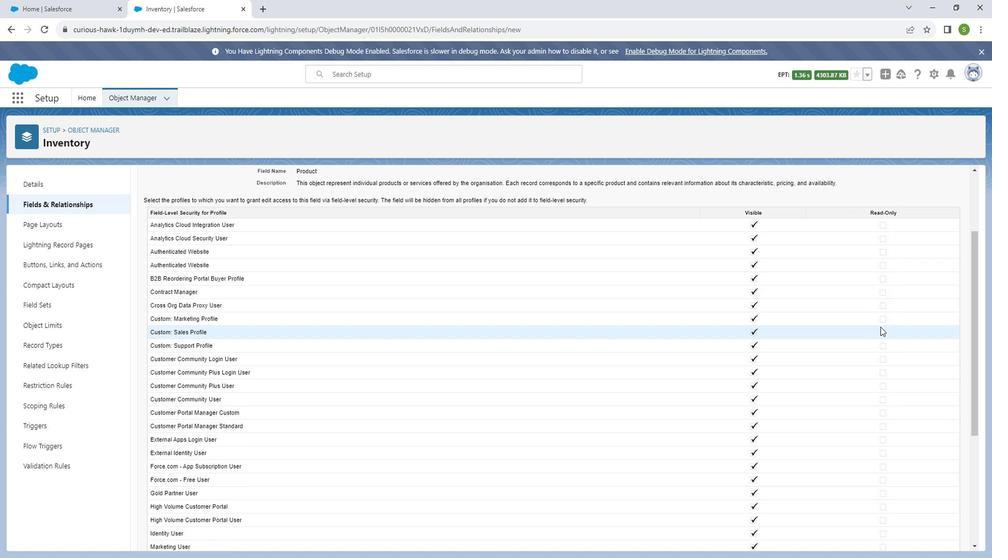 
Action: Mouse scrolled (890, 325) with delta (0, 0)
Screenshot: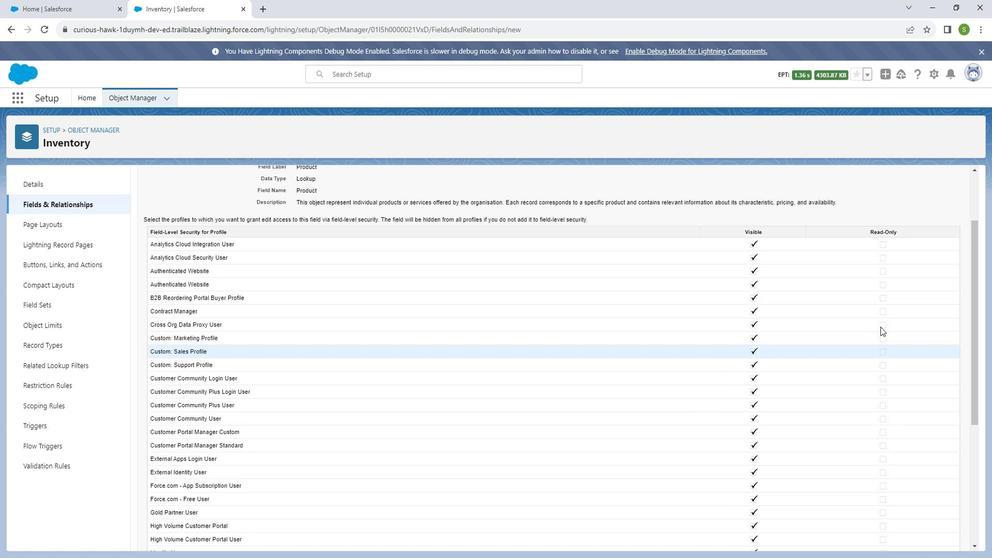 
Action: Mouse scrolled (890, 325) with delta (0, 0)
Screenshot: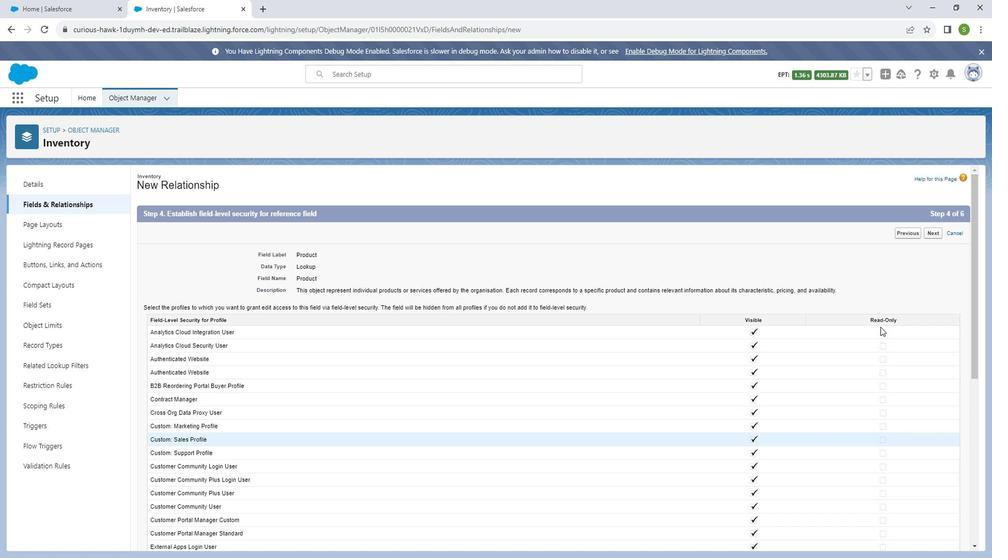 
Action: Mouse moved to (945, 236)
Screenshot: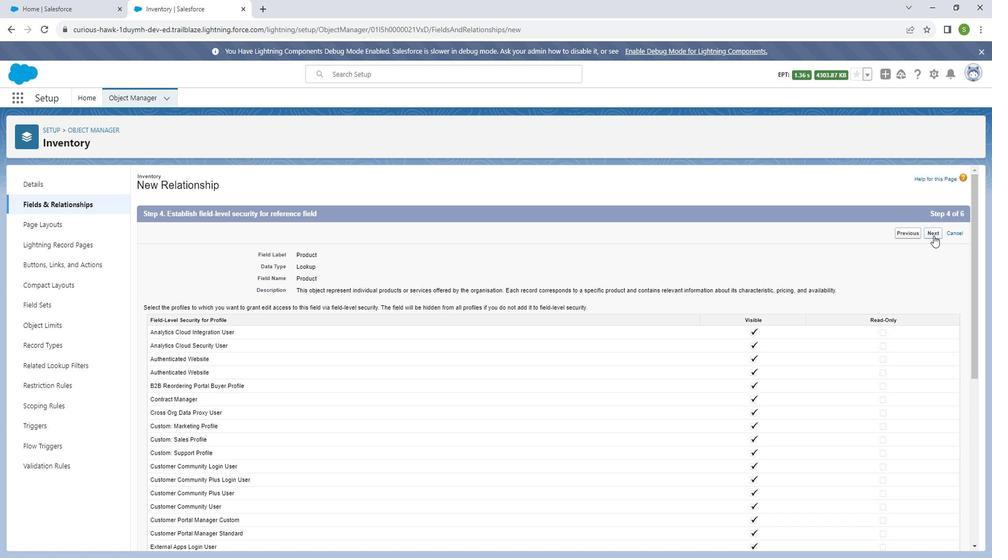 
Action: Mouse pressed left at (945, 236)
Screenshot: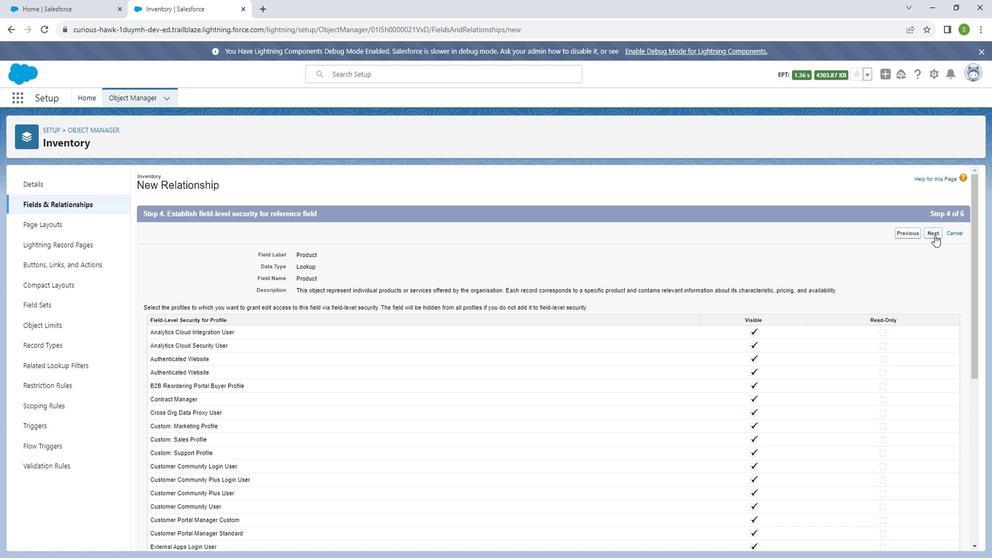 
Action: Mouse moved to (950, 236)
Screenshot: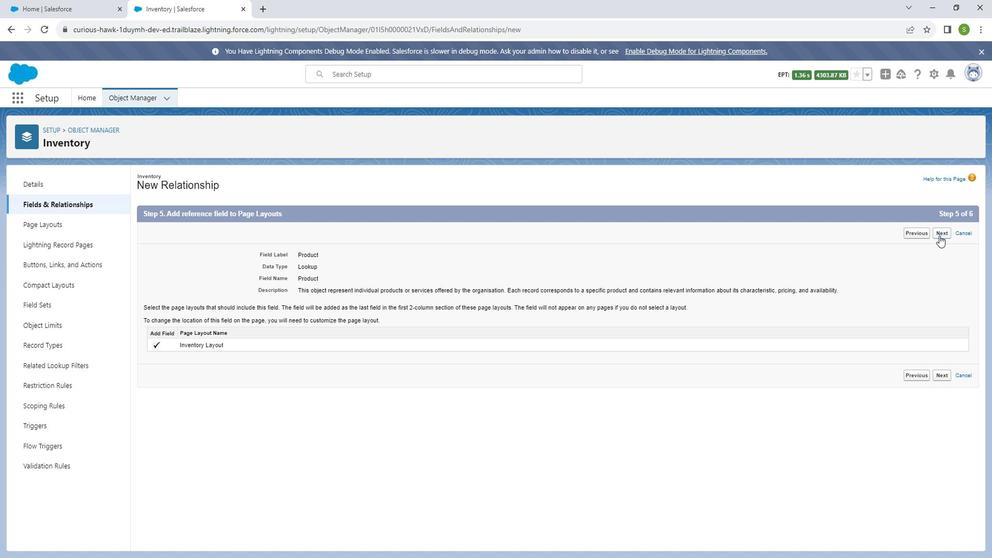 
Action: Mouse pressed left at (950, 236)
Screenshot: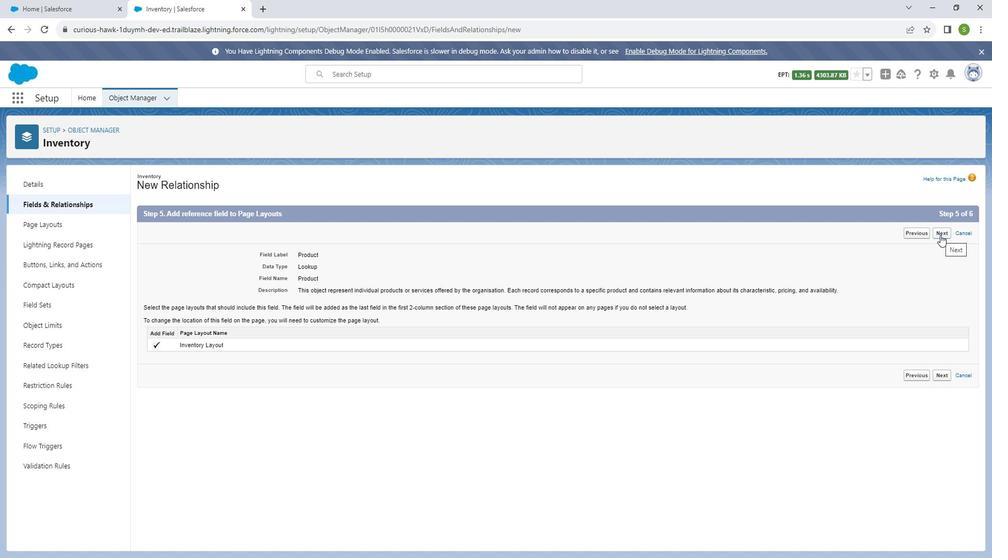
Action: Mouse pressed left at (950, 236)
Screenshot: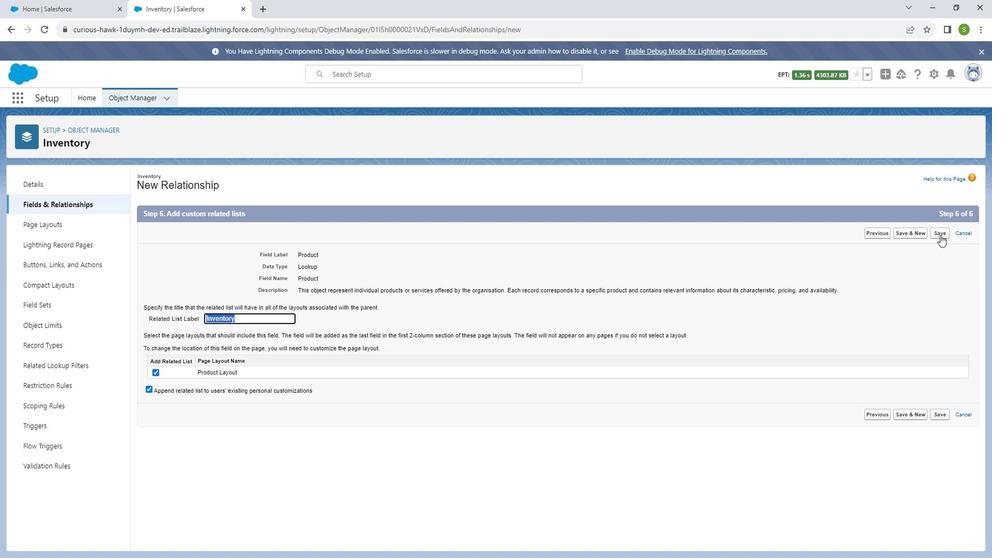 
Action: Mouse moved to (519, 331)
Screenshot: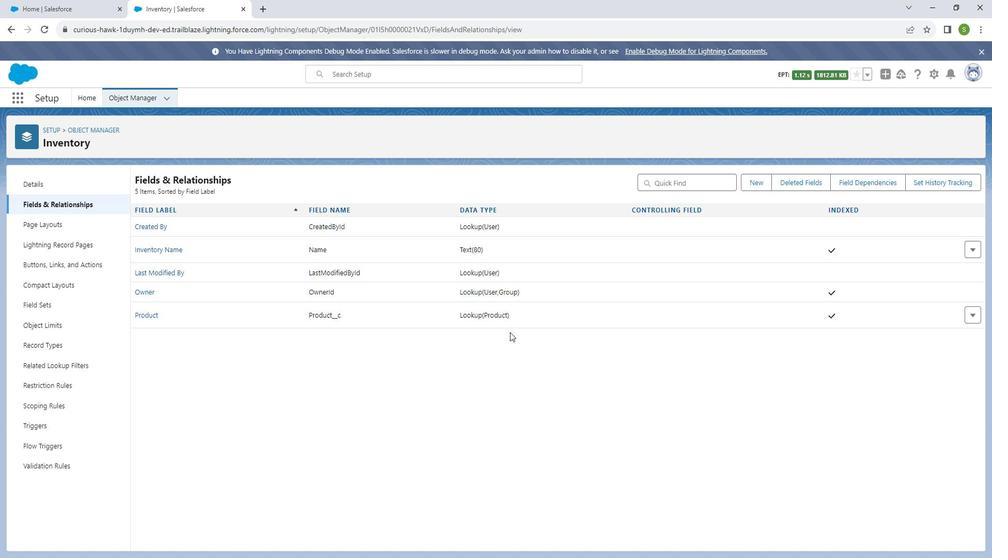 
